 Task: Look for Airbnb options in Sucre, Bolivia from 6th December, 2023 to 15th December, 2023 for 6 adults.6 bedrooms having 6 beds and 6 bathrooms. Property type can be house. Amenities needed are: wifi, TV, free parkinig on premises, gym, breakfast. Look for 4 properties as per requirement.
Action: Mouse moved to (408, 60)
Screenshot: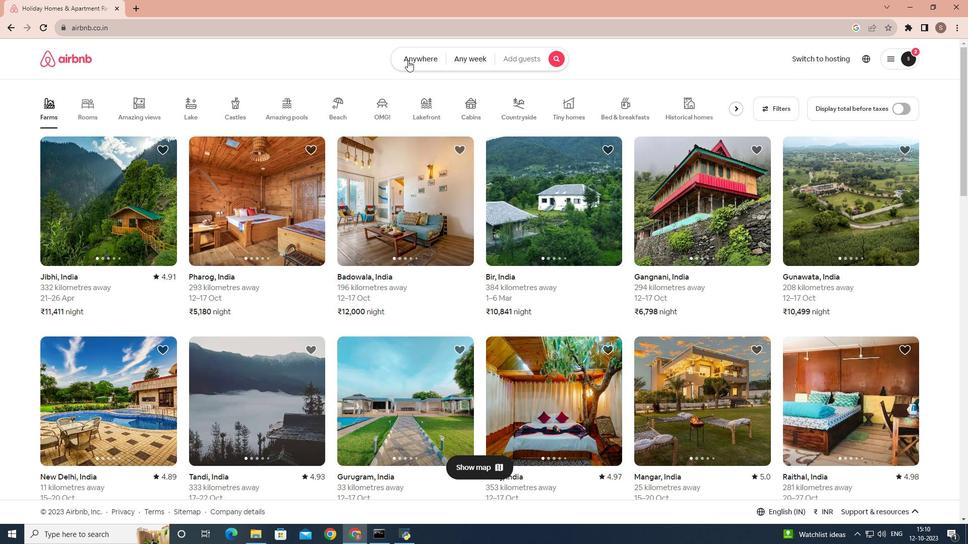 
Action: Mouse pressed left at (408, 60)
Screenshot: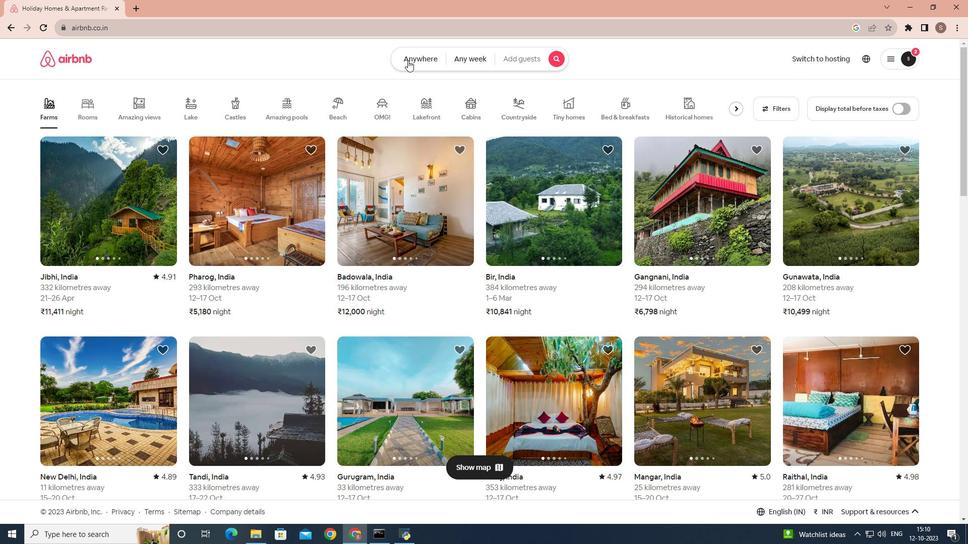 
Action: Mouse moved to (328, 103)
Screenshot: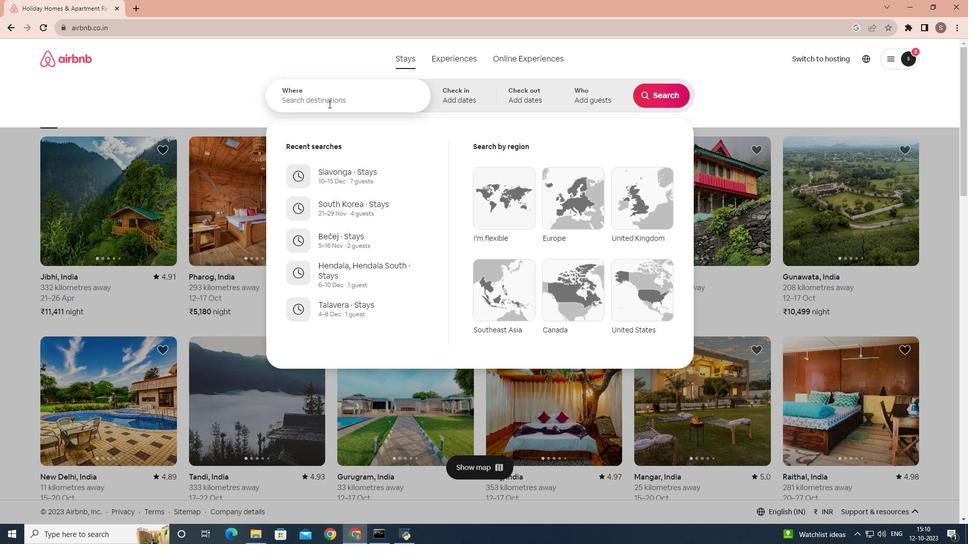 
Action: Mouse pressed left at (328, 103)
Screenshot: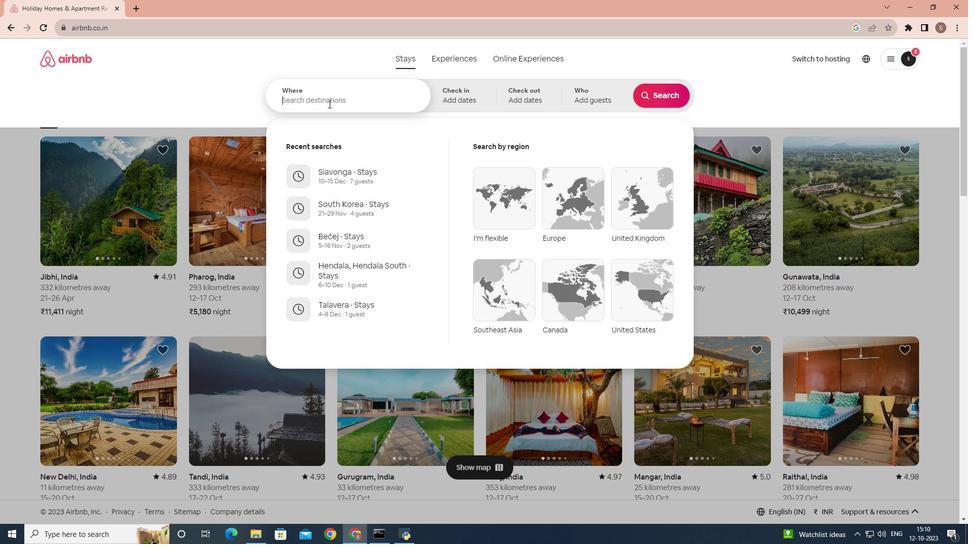 
Action: Key pressed sucre
Screenshot: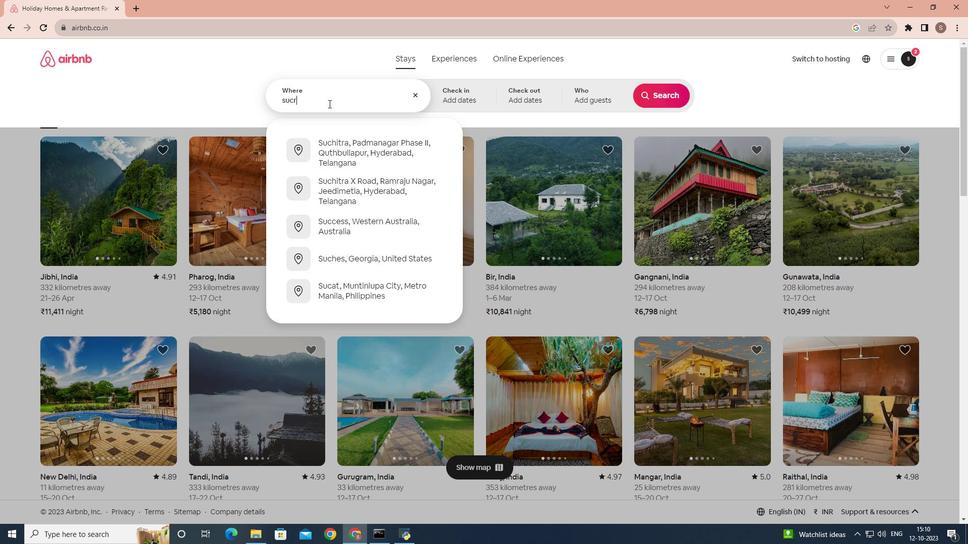 
Action: Mouse moved to (322, 151)
Screenshot: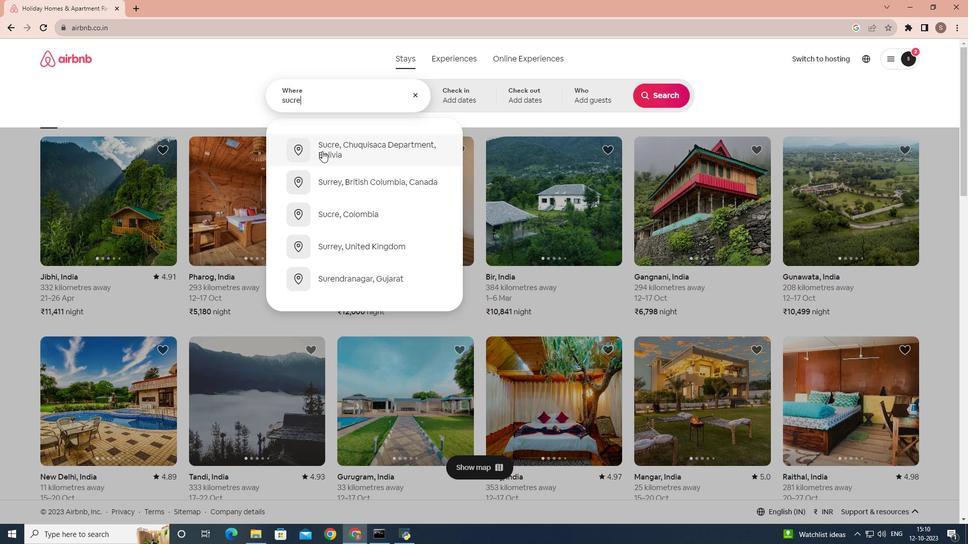 
Action: Mouse pressed left at (322, 151)
Screenshot: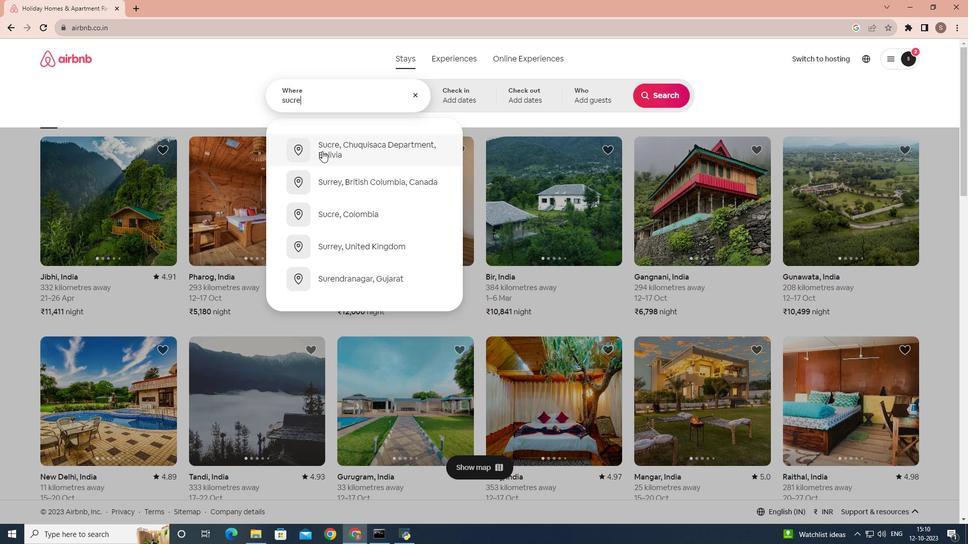 
Action: Mouse moved to (656, 176)
Screenshot: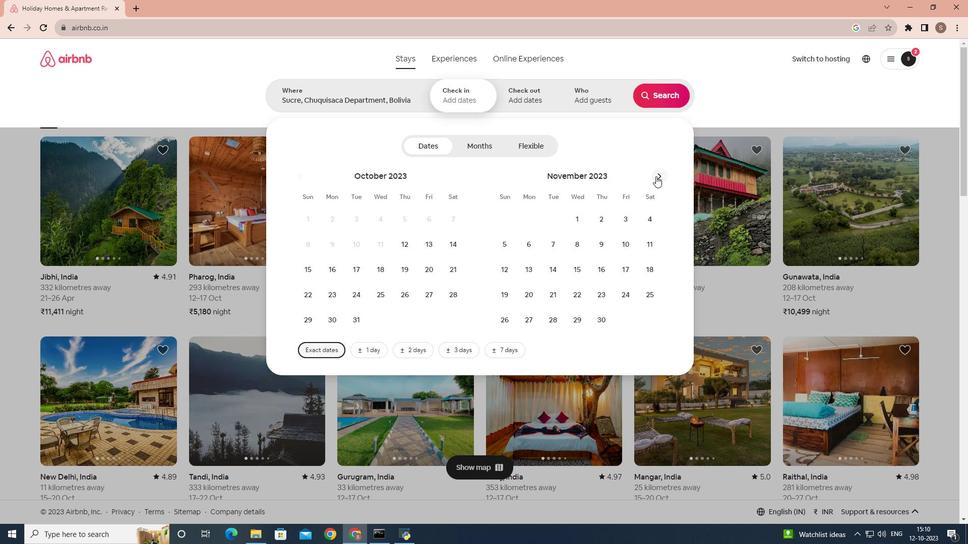 
Action: Mouse pressed left at (656, 176)
Screenshot: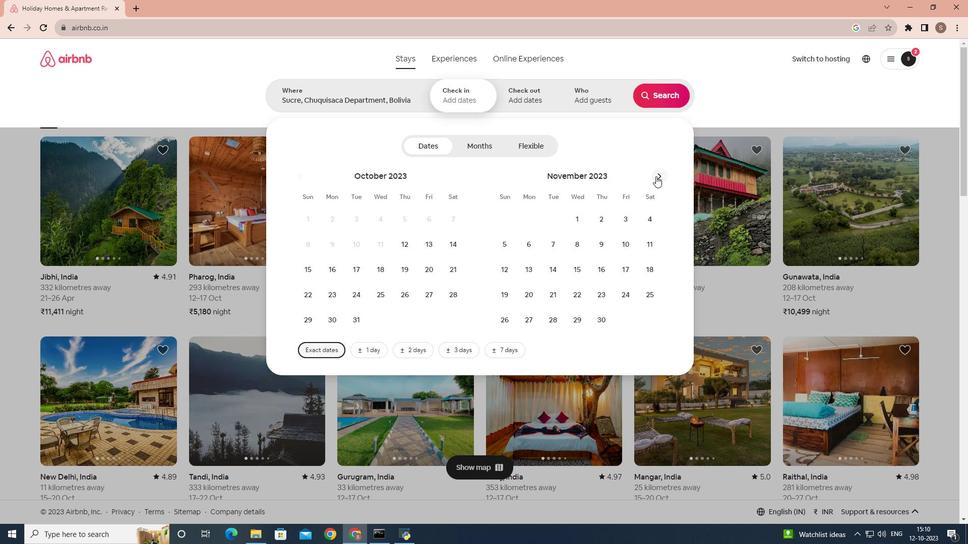 
Action: Mouse moved to (577, 242)
Screenshot: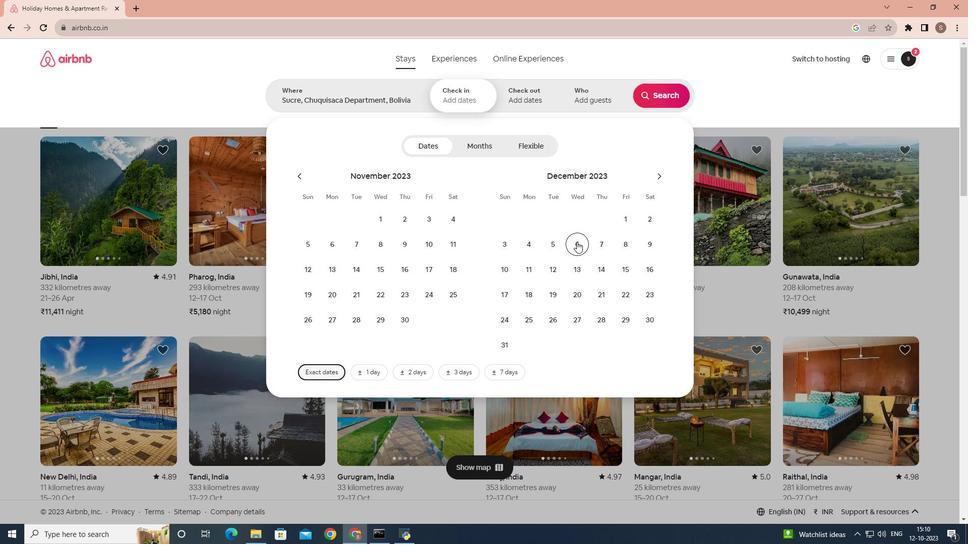
Action: Mouse pressed left at (577, 242)
Screenshot: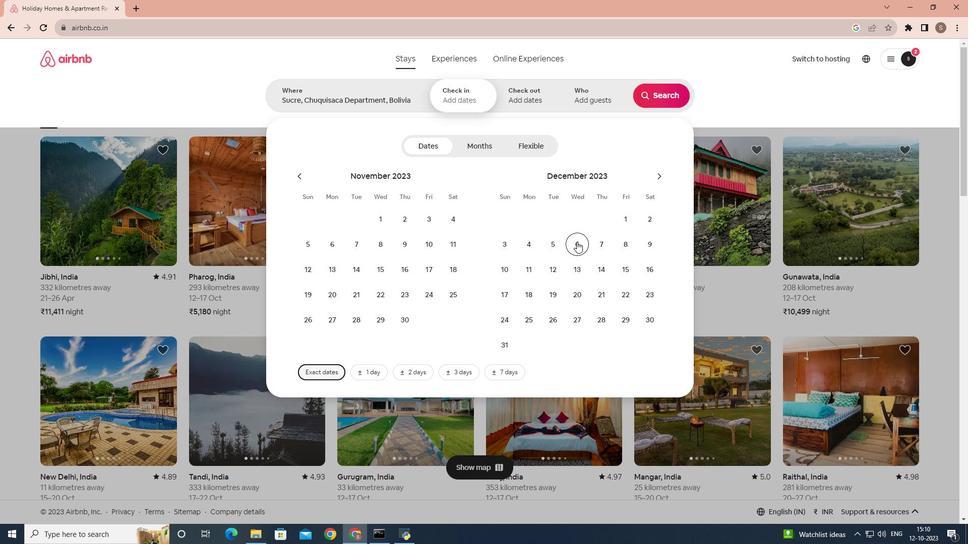 
Action: Mouse moved to (622, 273)
Screenshot: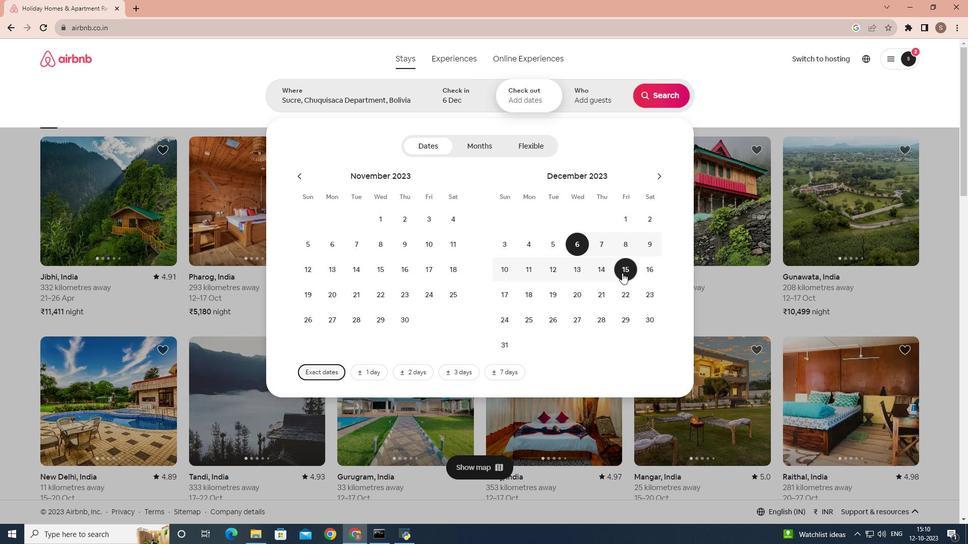 
Action: Mouse pressed left at (622, 273)
Screenshot: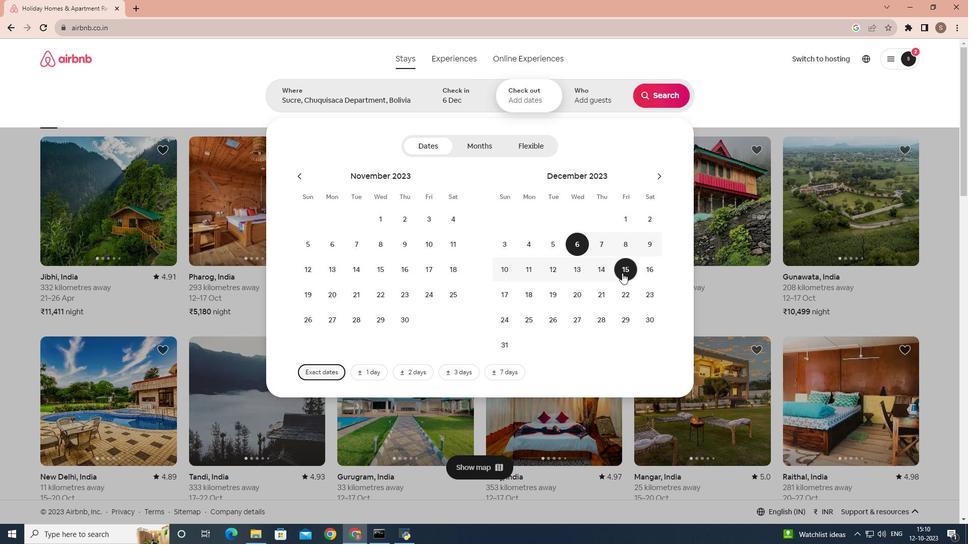
Action: Mouse moved to (598, 99)
Screenshot: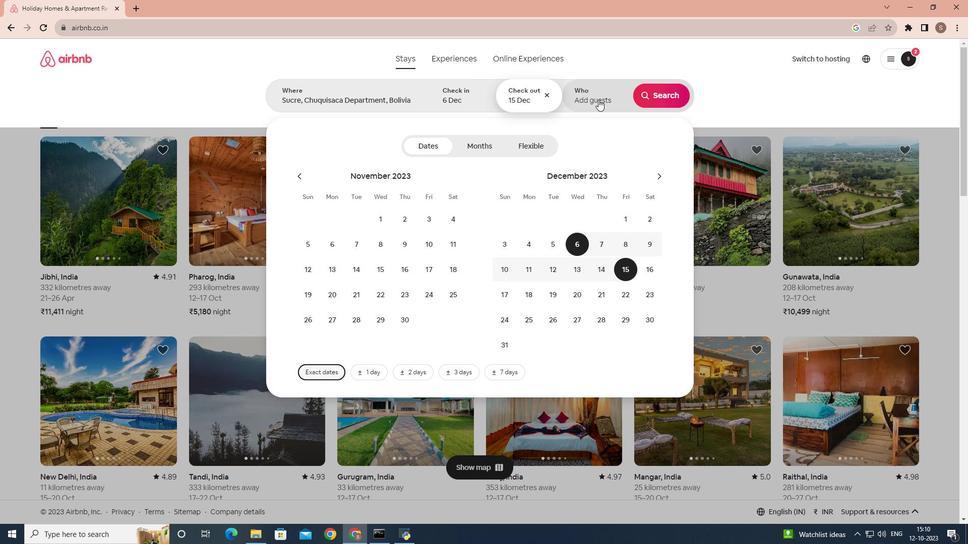
Action: Mouse pressed left at (598, 99)
Screenshot: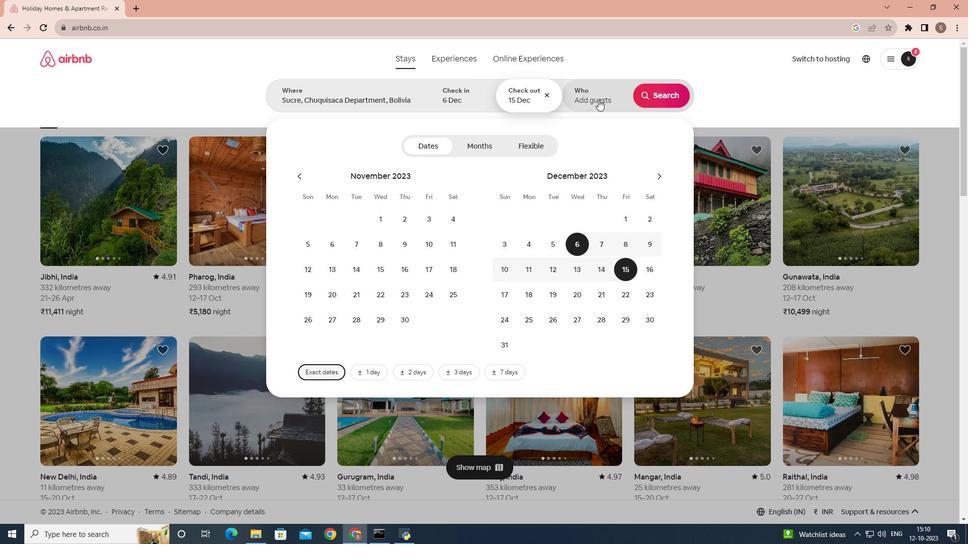 
Action: Mouse moved to (665, 148)
Screenshot: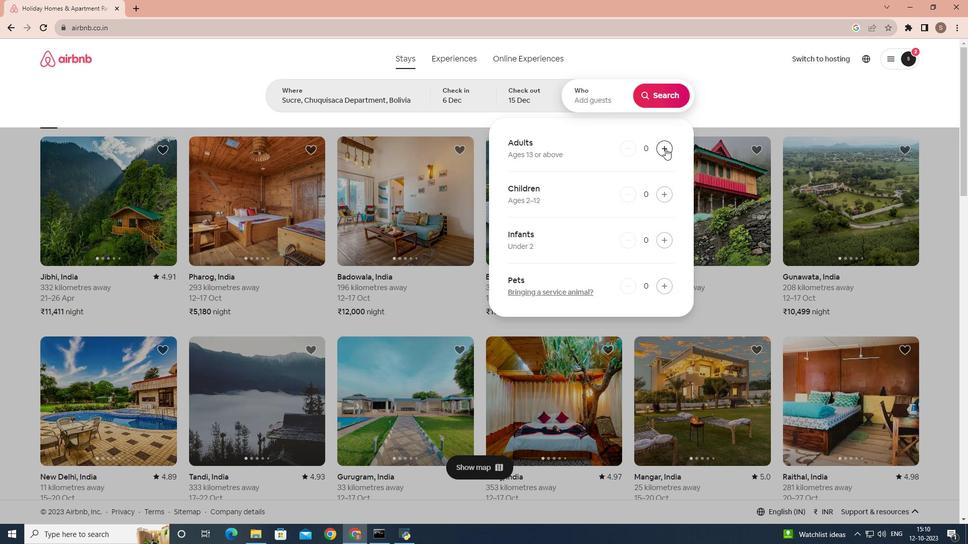 
Action: Mouse pressed left at (665, 148)
Screenshot: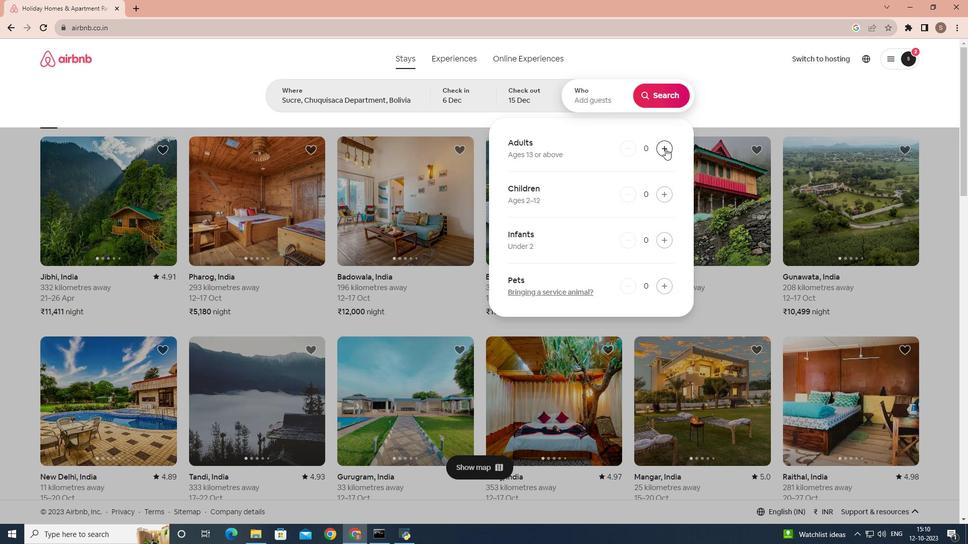 
Action: Mouse pressed left at (665, 148)
Screenshot: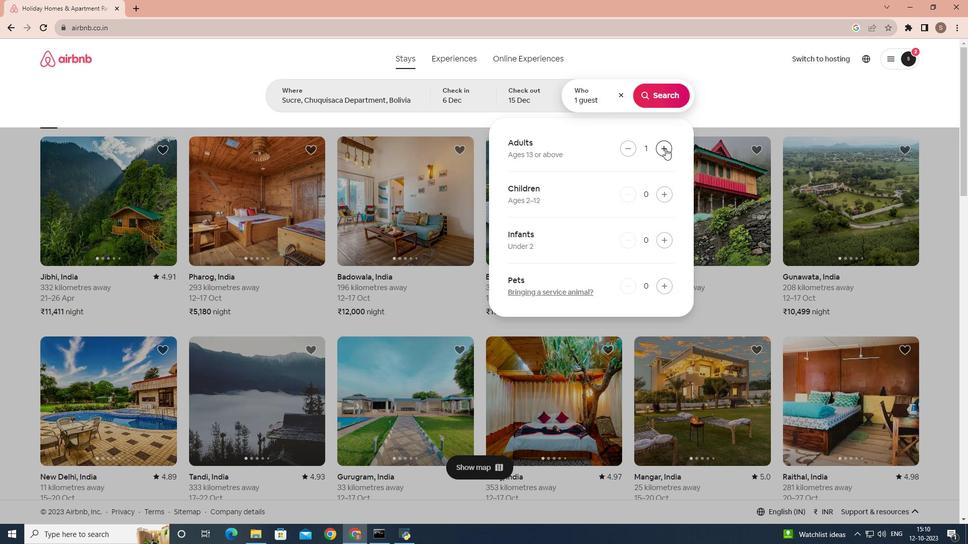 
Action: Mouse pressed left at (665, 148)
Screenshot: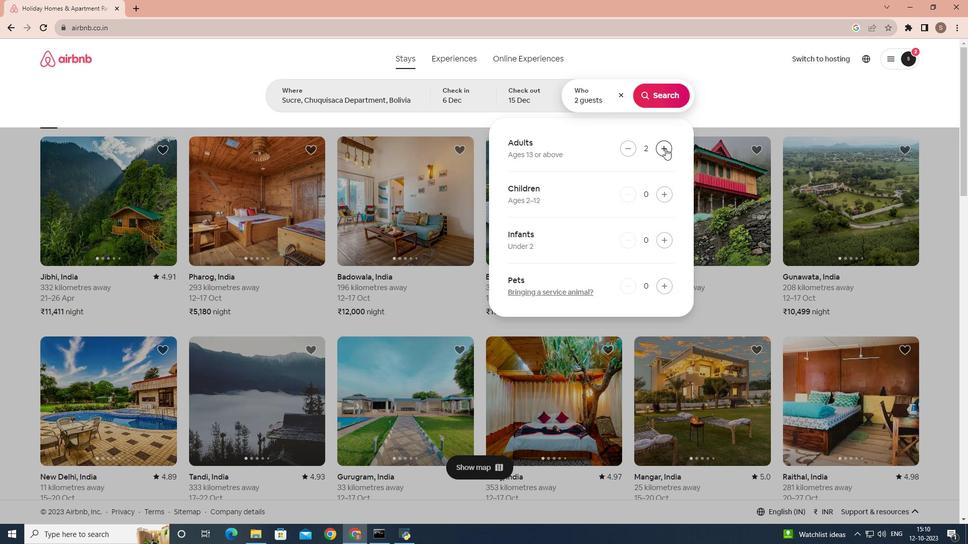 
Action: Mouse pressed left at (665, 148)
Screenshot: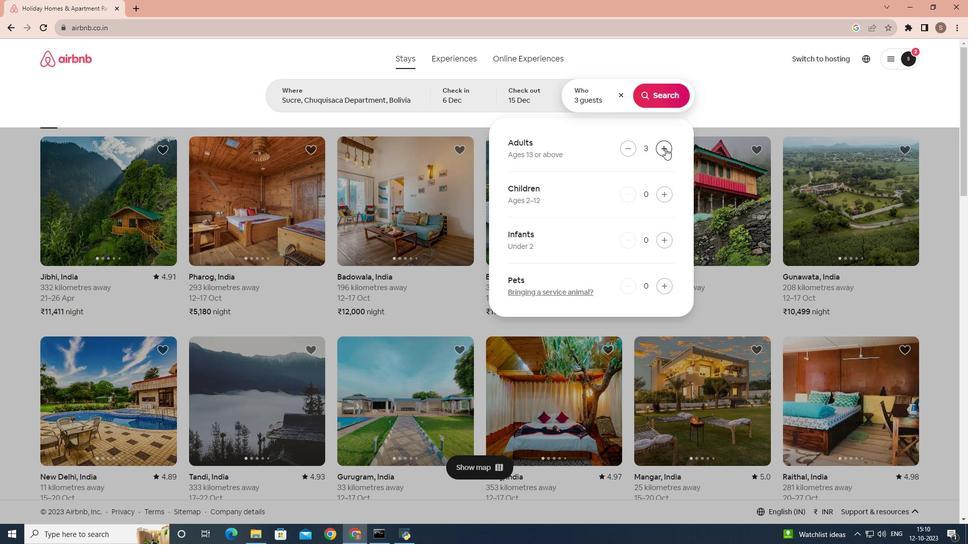 
Action: Mouse pressed left at (665, 148)
Screenshot: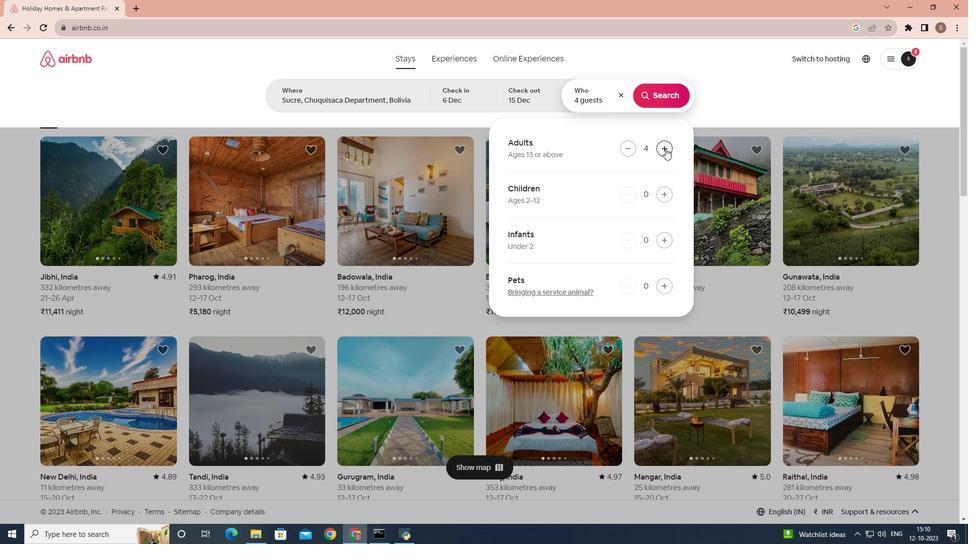 
Action: Mouse pressed left at (665, 148)
Screenshot: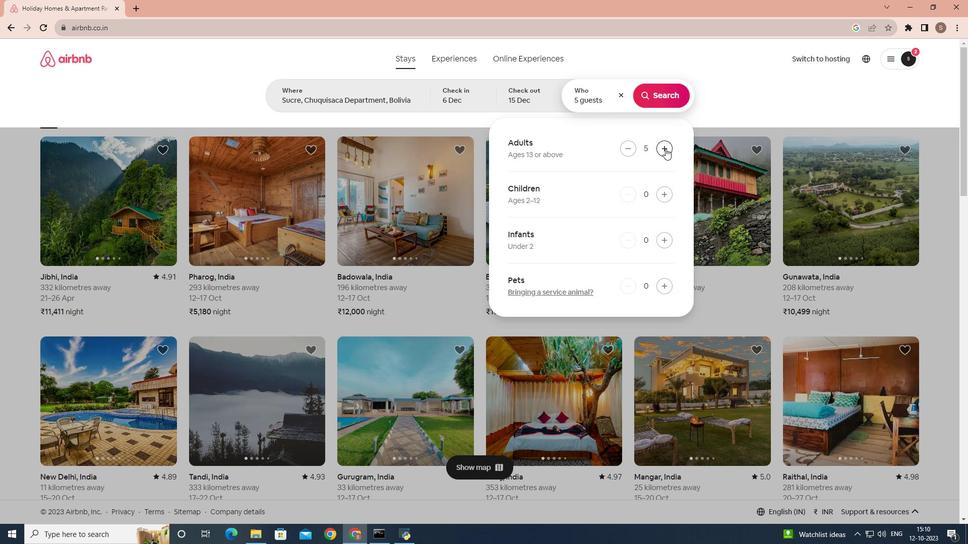 
Action: Mouse moved to (658, 104)
Screenshot: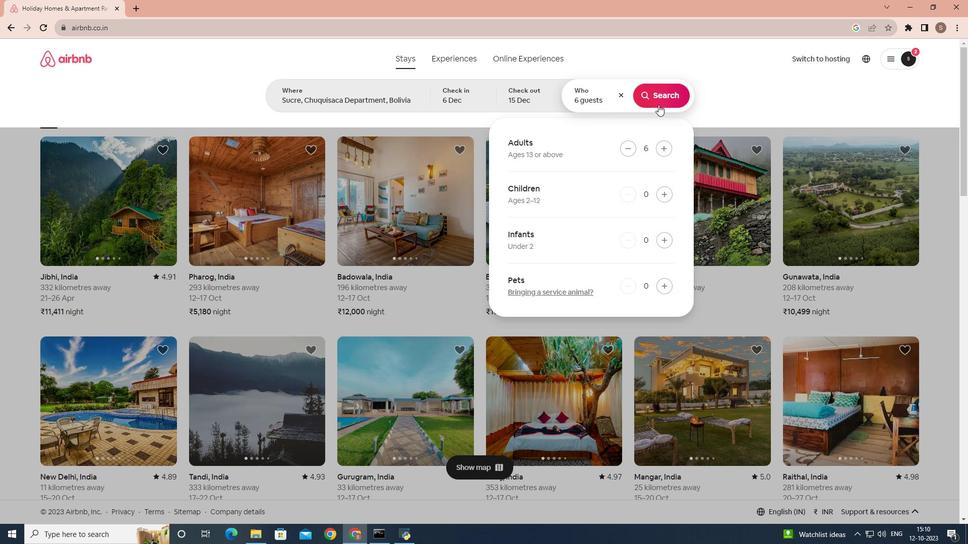 
Action: Mouse pressed left at (658, 104)
Screenshot: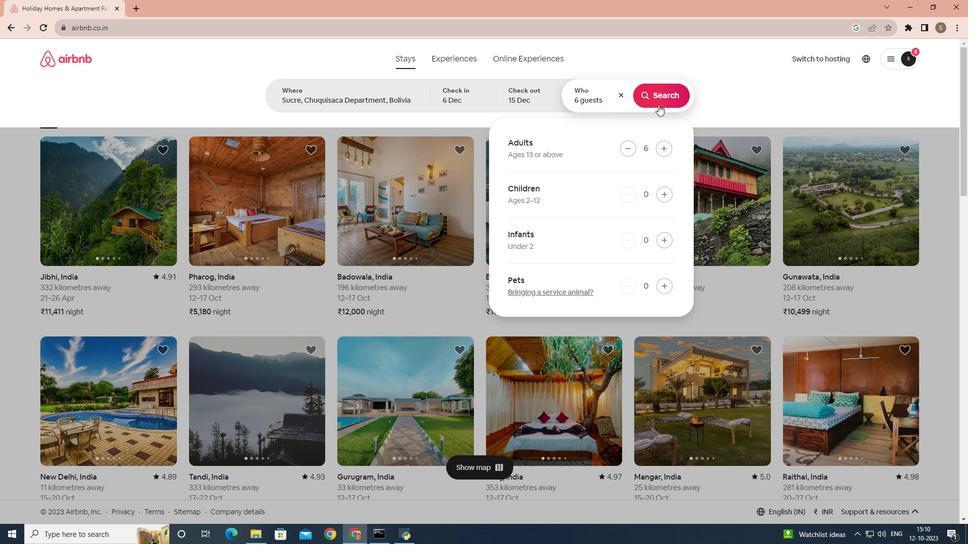 
Action: Mouse moved to (795, 102)
Screenshot: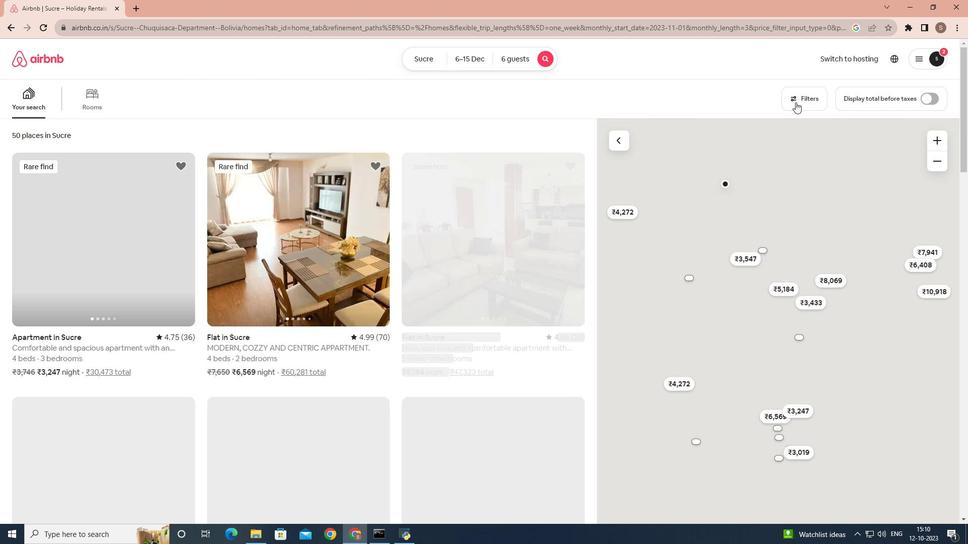 
Action: Mouse pressed left at (795, 102)
Screenshot: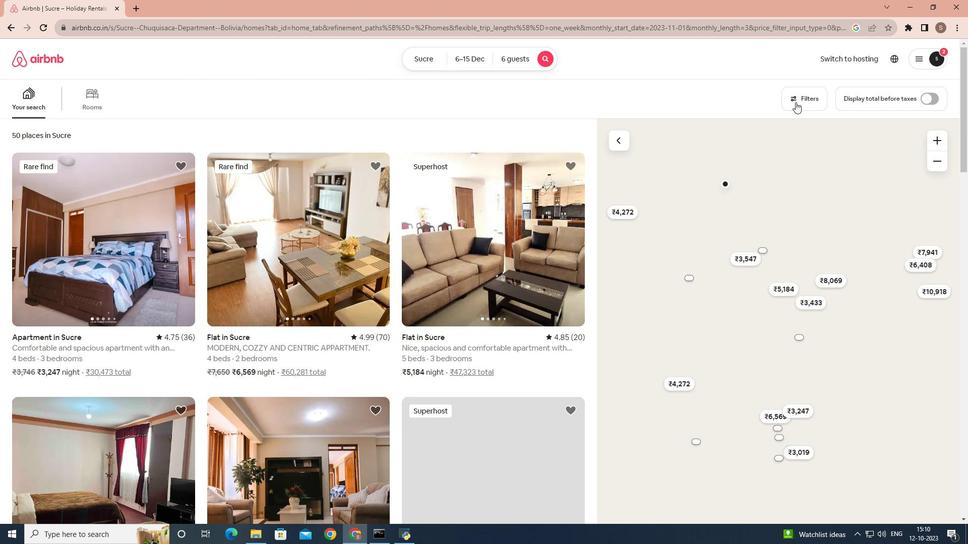 
Action: Mouse moved to (459, 240)
Screenshot: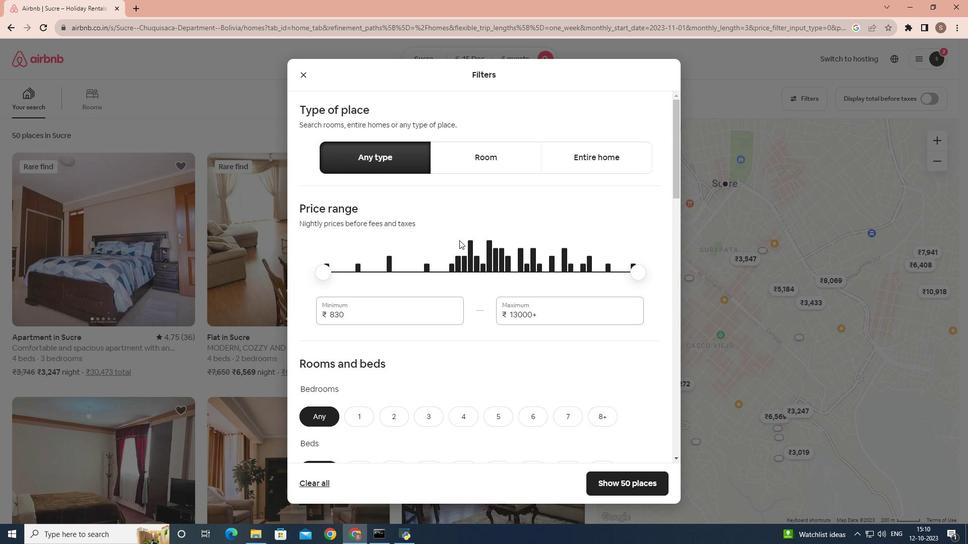
Action: Mouse scrolled (459, 240) with delta (0, 0)
Screenshot: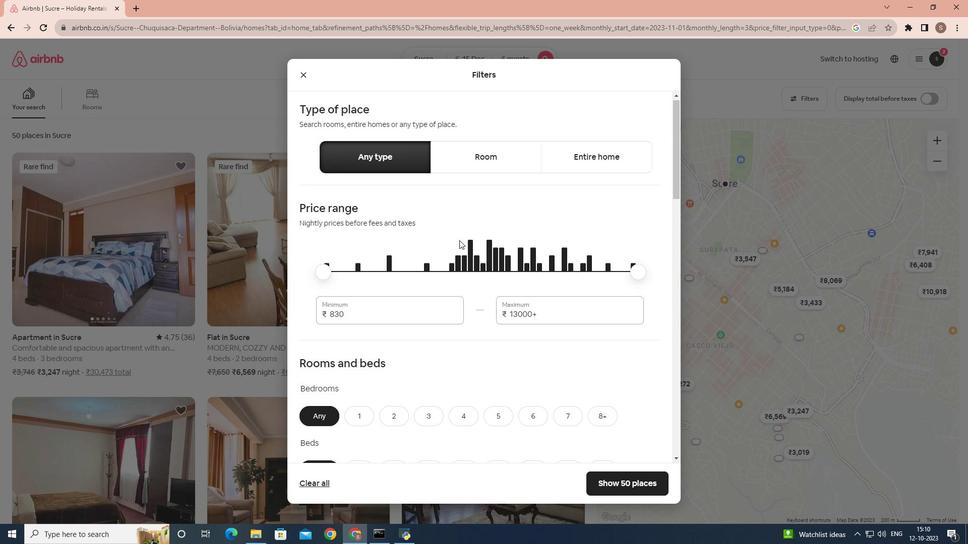 
Action: Mouse scrolled (459, 240) with delta (0, 0)
Screenshot: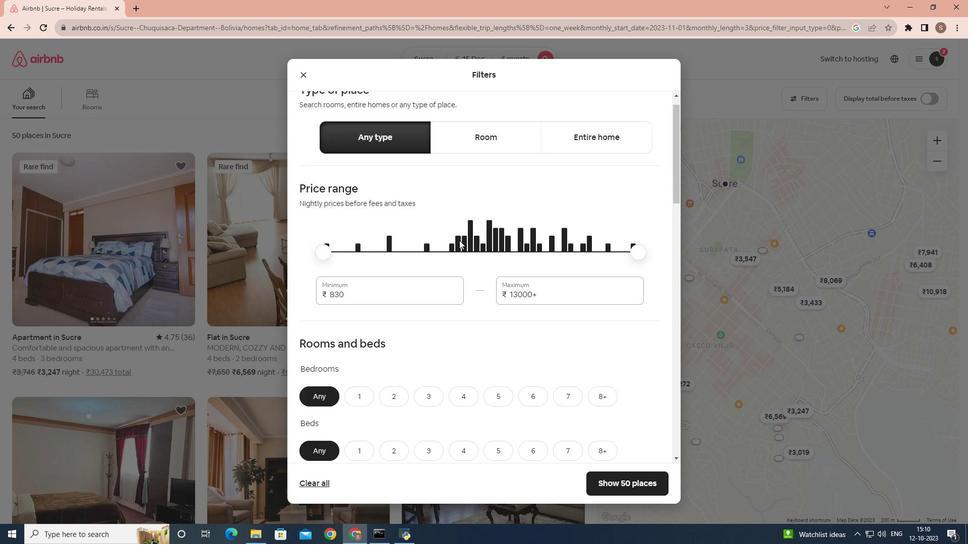 
Action: Mouse scrolled (459, 240) with delta (0, 0)
Screenshot: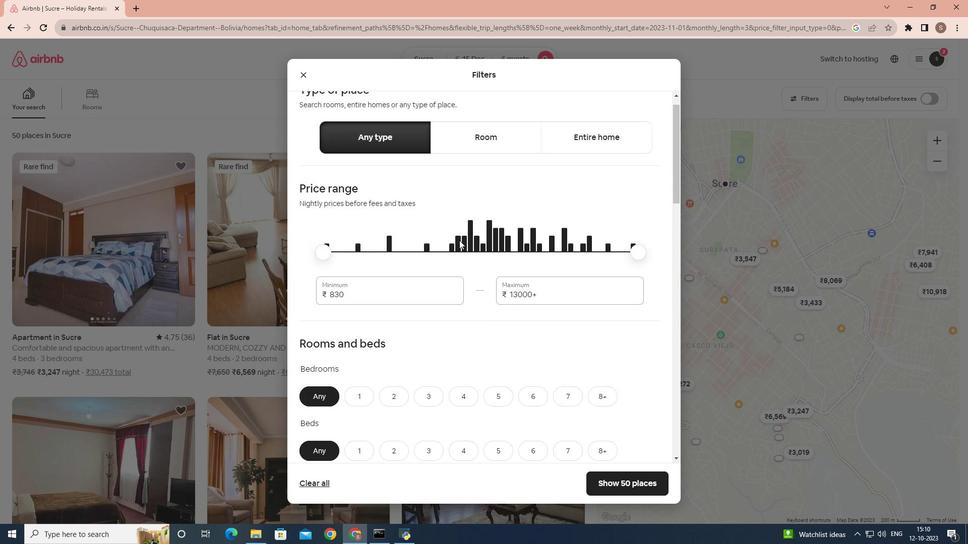 
Action: Mouse scrolled (459, 240) with delta (0, 0)
Screenshot: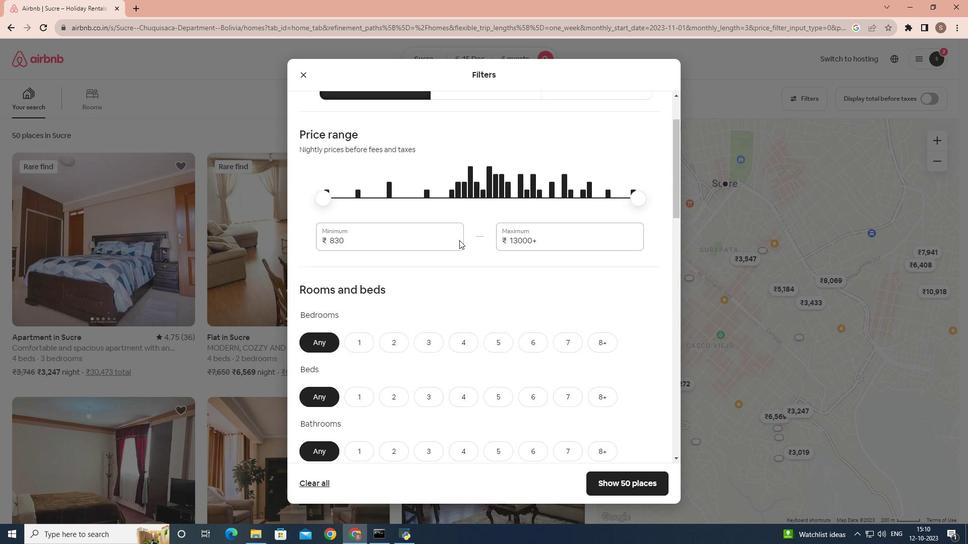
Action: Mouse moved to (529, 217)
Screenshot: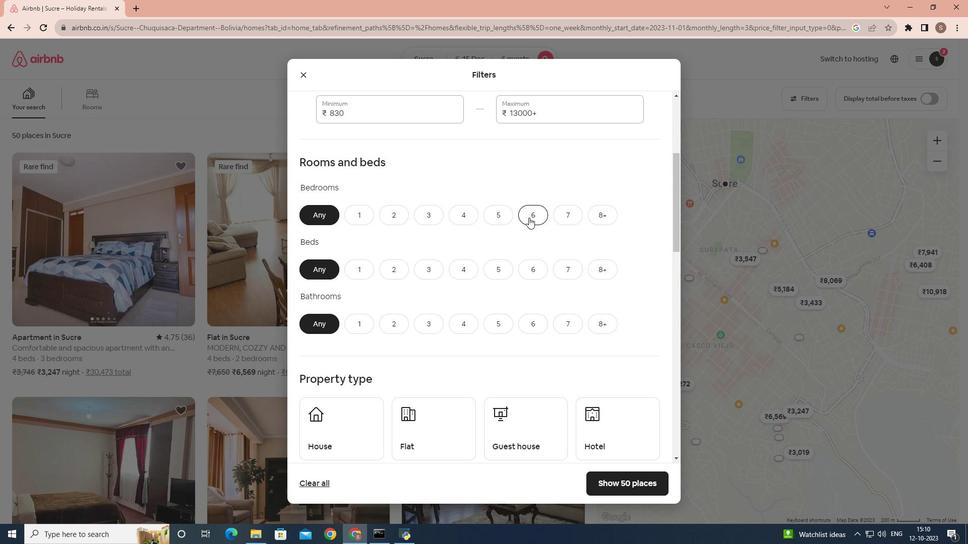 
Action: Mouse pressed left at (529, 217)
Screenshot: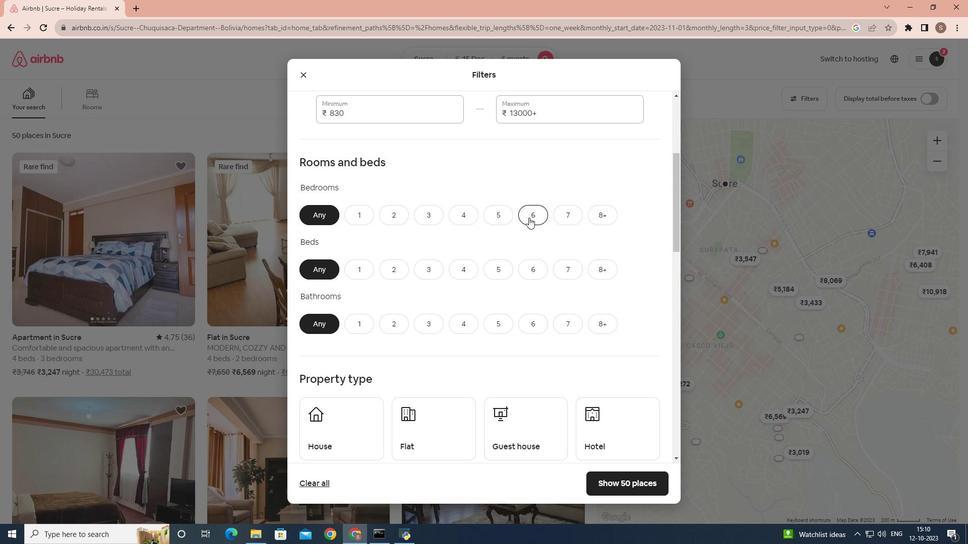 
Action: Mouse moved to (526, 268)
Screenshot: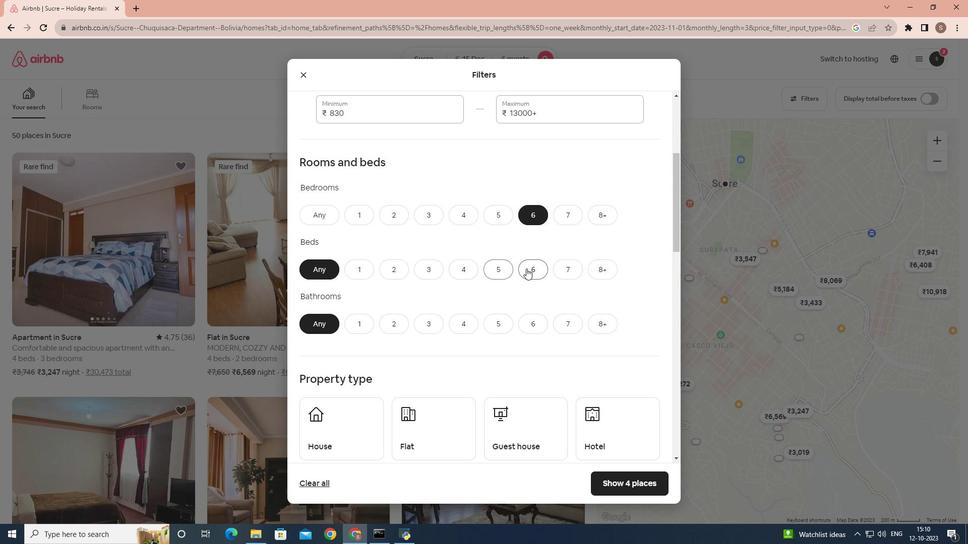 
Action: Mouse pressed left at (526, 268)
Screenshot: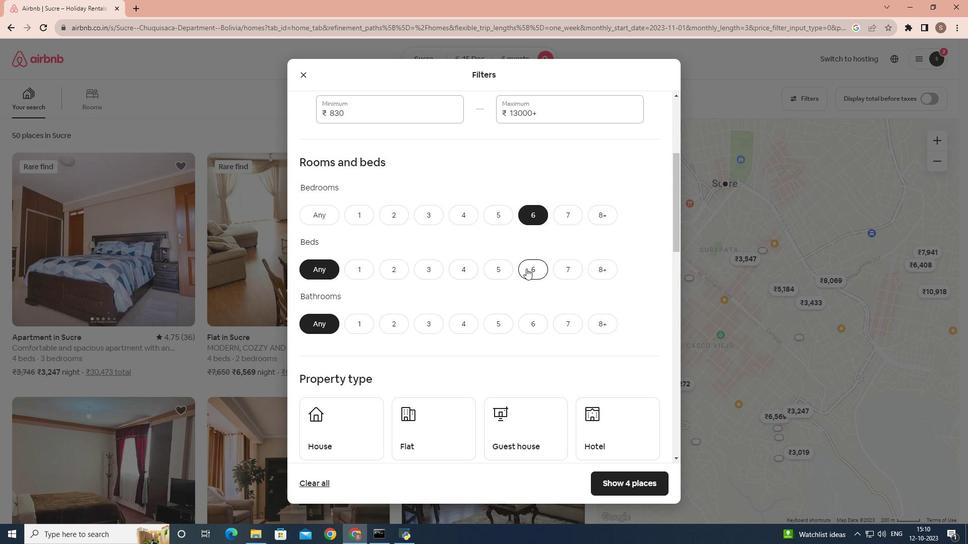 
Action: Mouse moved to (522, 321)
Screenshot: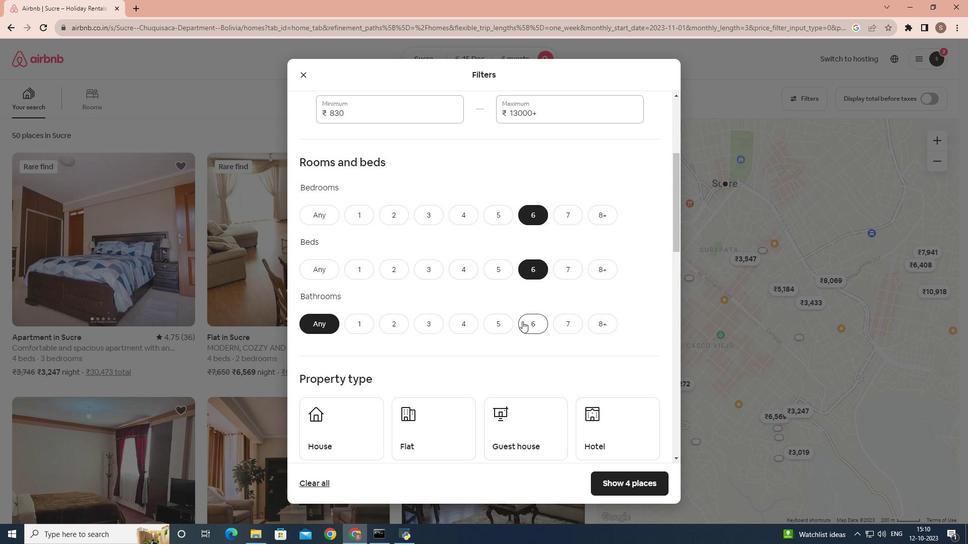 
Action: Mouse pressed left at (522, 321)
Screenshot: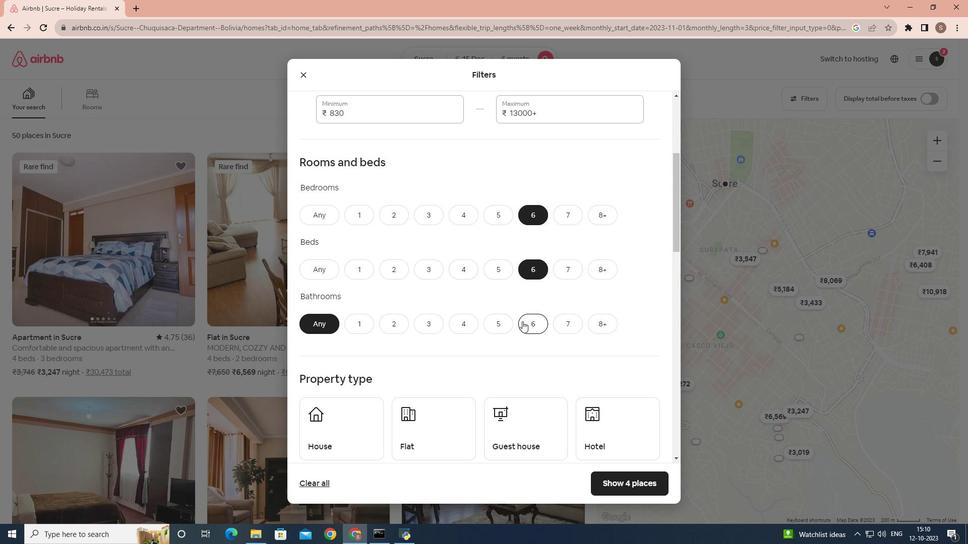 
Action: Mouse moved to (389, 302)
Screenshot: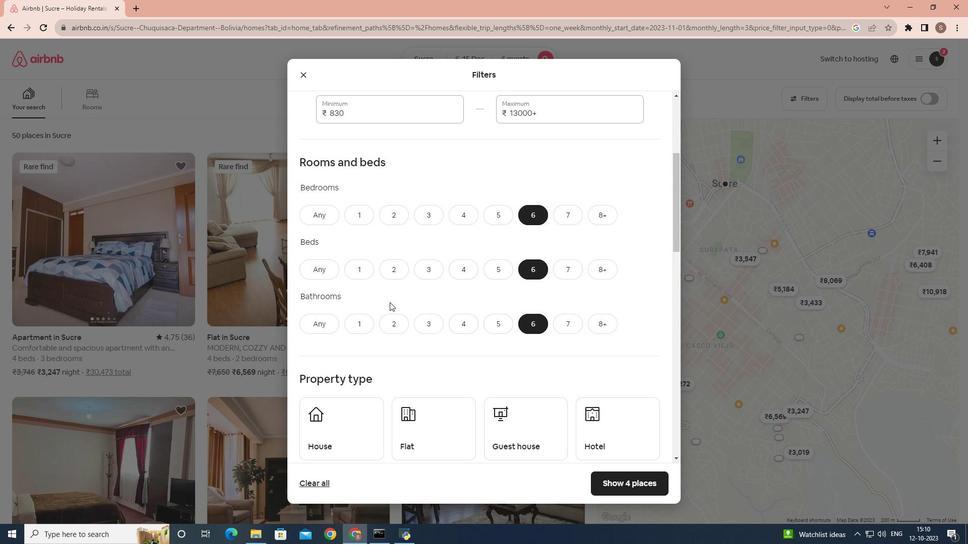 
Action: Mouse scrolled (389, 302) with delta (0, 0)
Screenshot: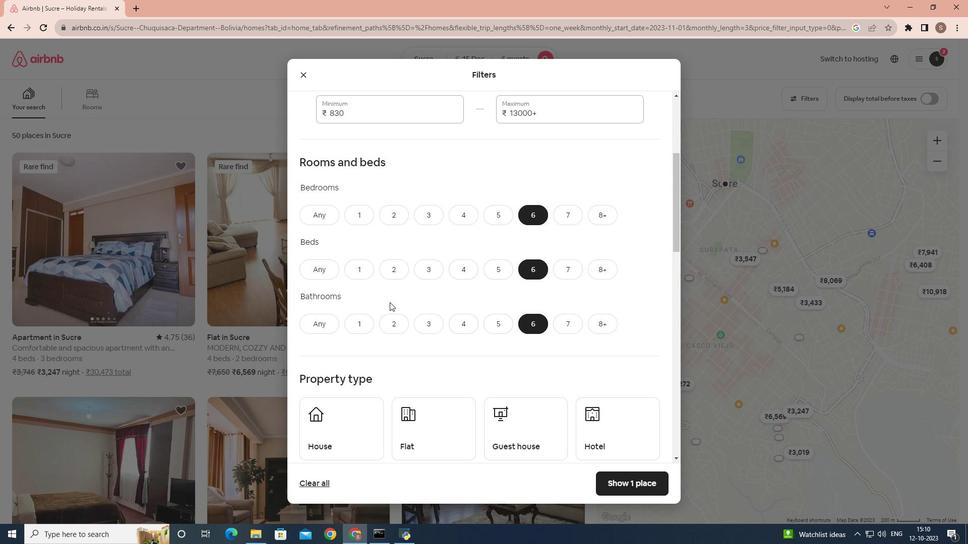 
Action: Mouse scrolled (389, 302) with delta (0, 0)
Screenshot: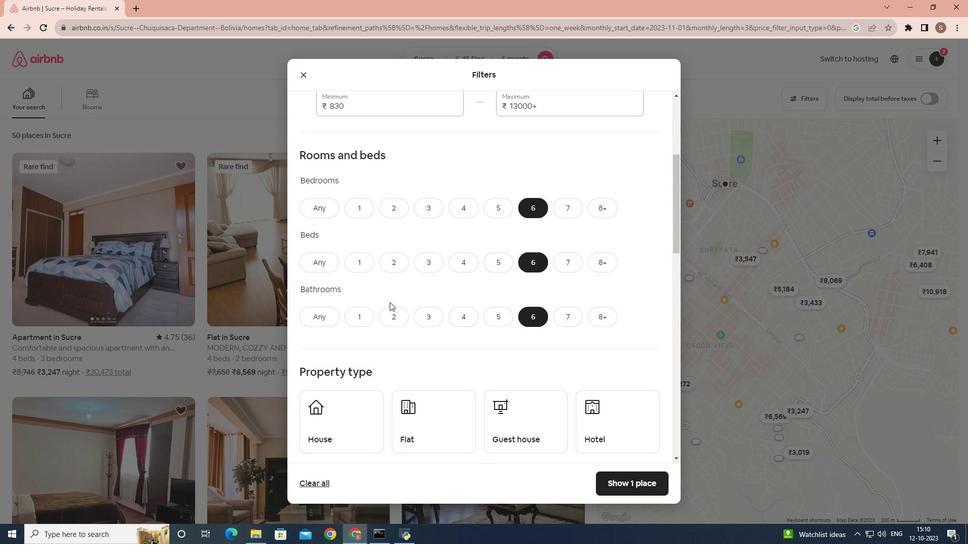 
Action: Mouse scrolled (389, 302) with delta (0, 0)
Screenshot: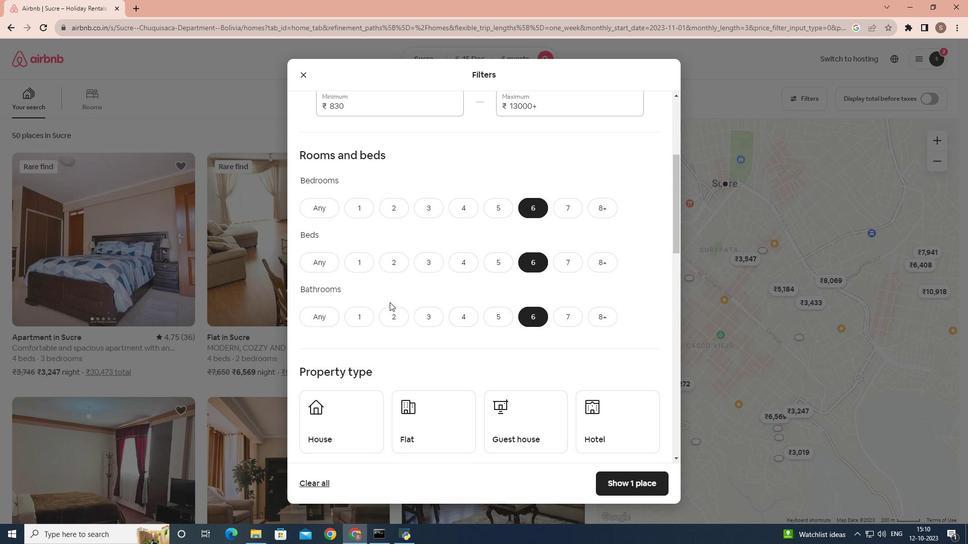 
Action: Mouse scrolled (389, 302) with delta (0, 0)
Screenshot: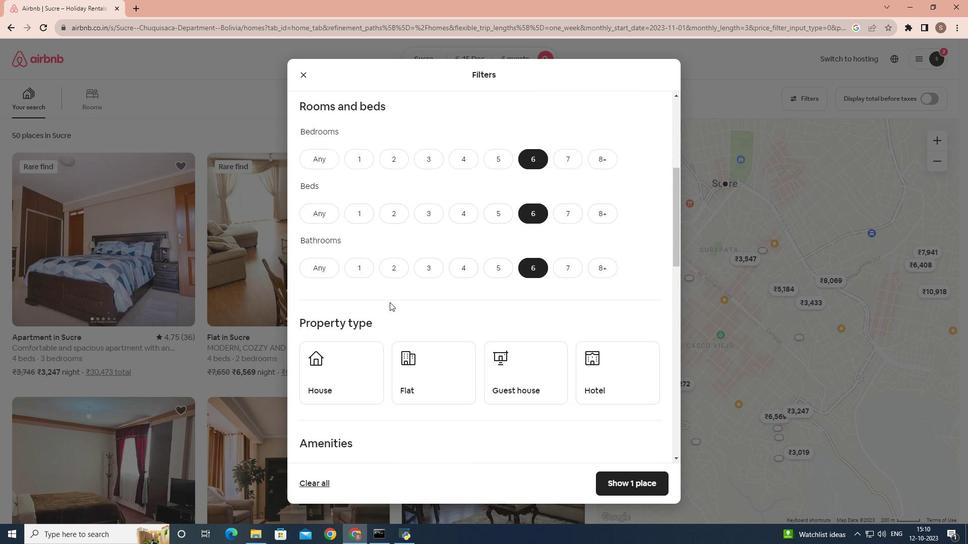
Action: Mouse moved to (355, 250)
Screenshot: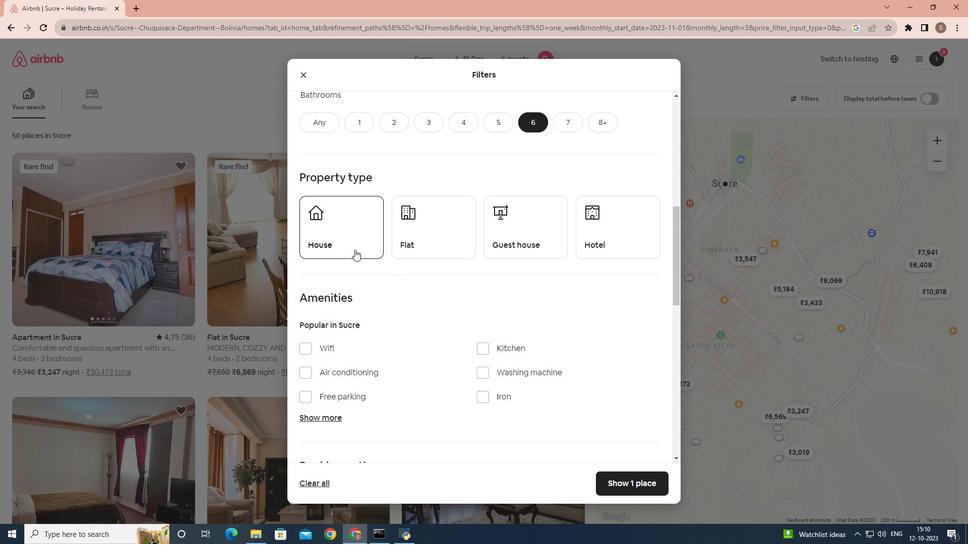 
Action: Mouse pressed left at (355, 250)
Screenshot: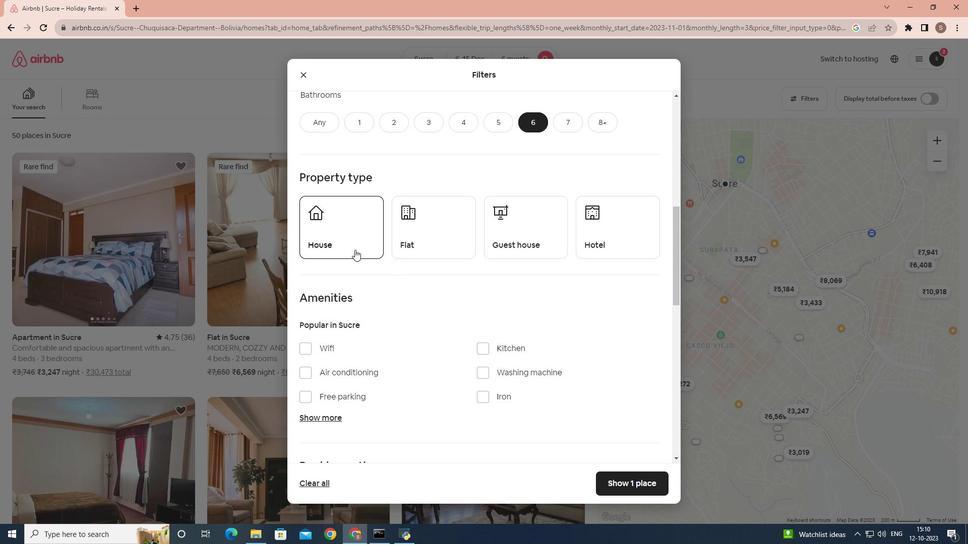 
Action: Mouse moved to (313, 422)
Screenshot: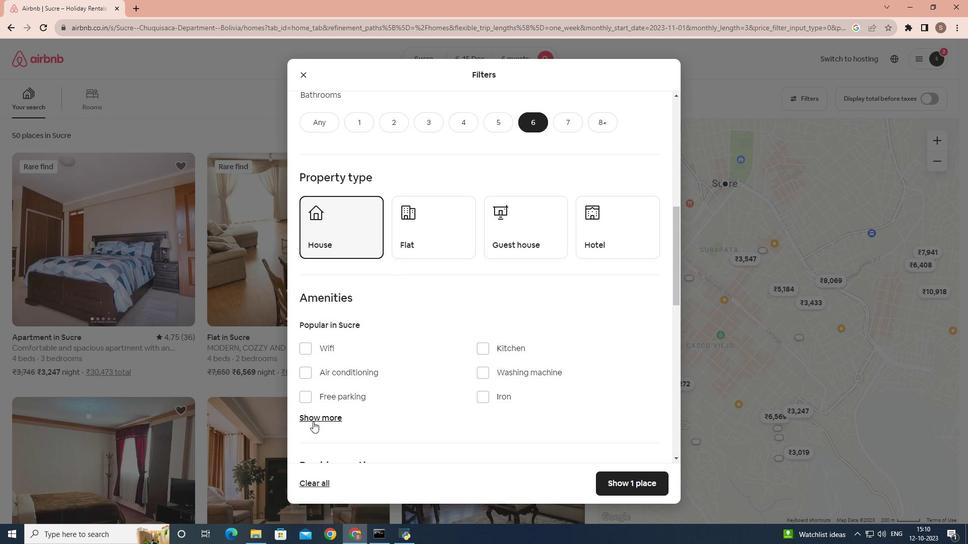
Action: Mouse pressed left at (313, 422)
Screenshot: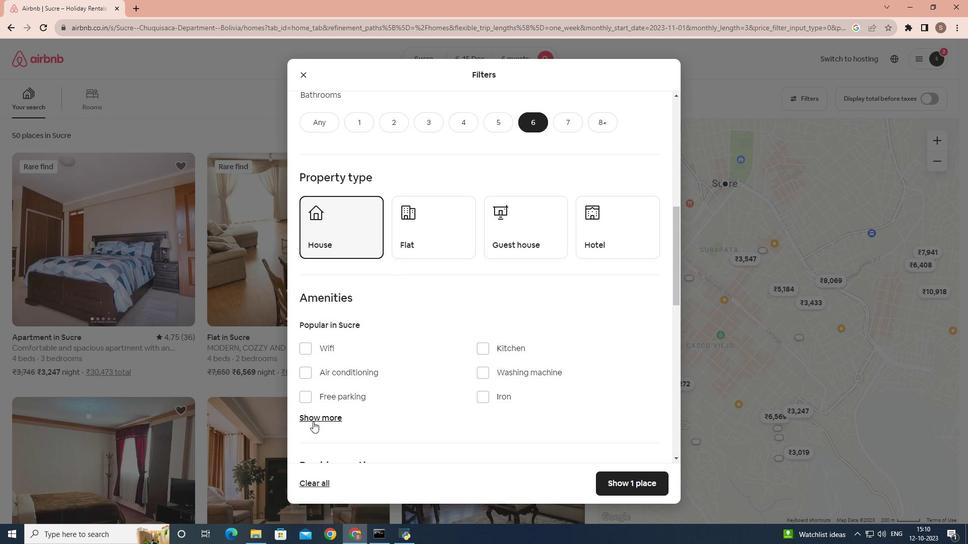 
Action: Mouse moved to (332, 401)
Screenshot: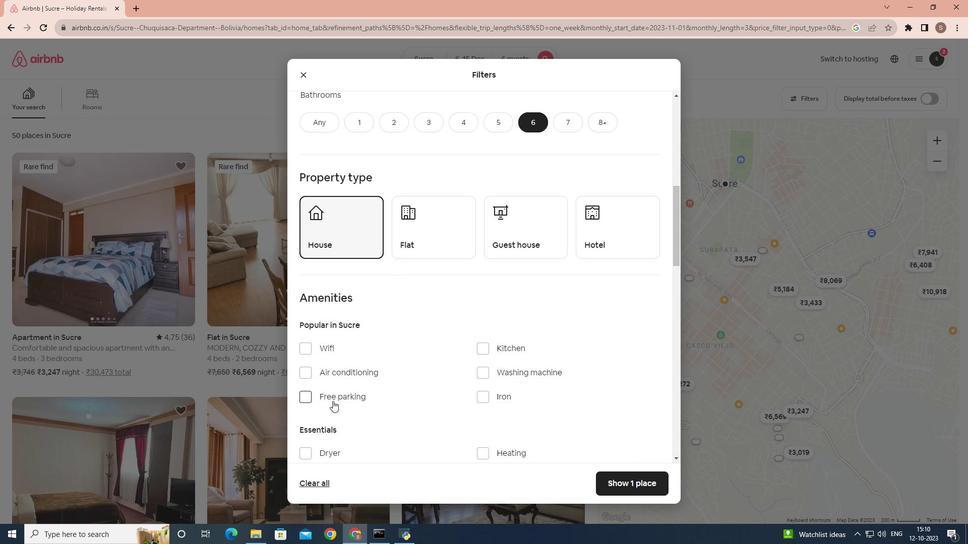 
Action: Mouse scrolled (332, 400) with delta (0, 0)
Screenshot: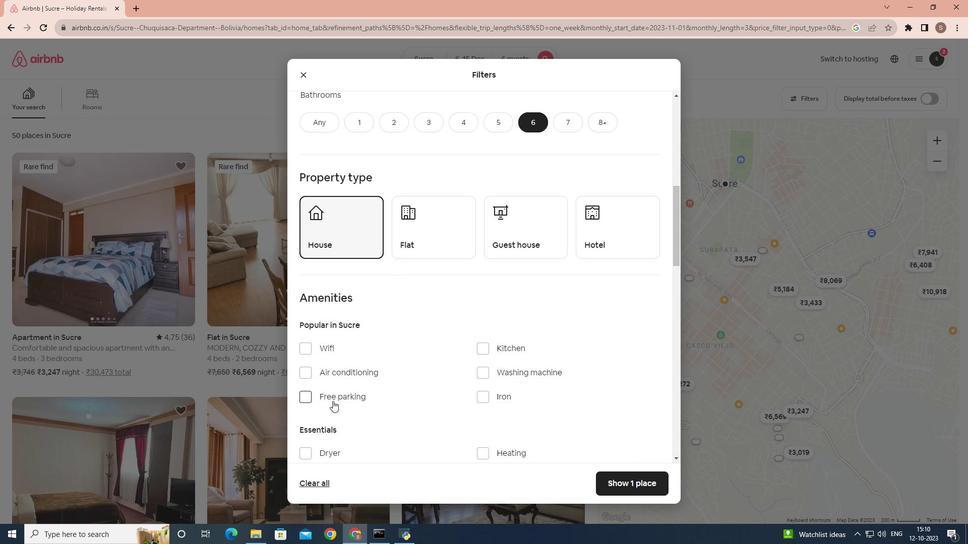 
Action: Mouse scrolled (332, 400) with delta (0, 0)
Screenshot: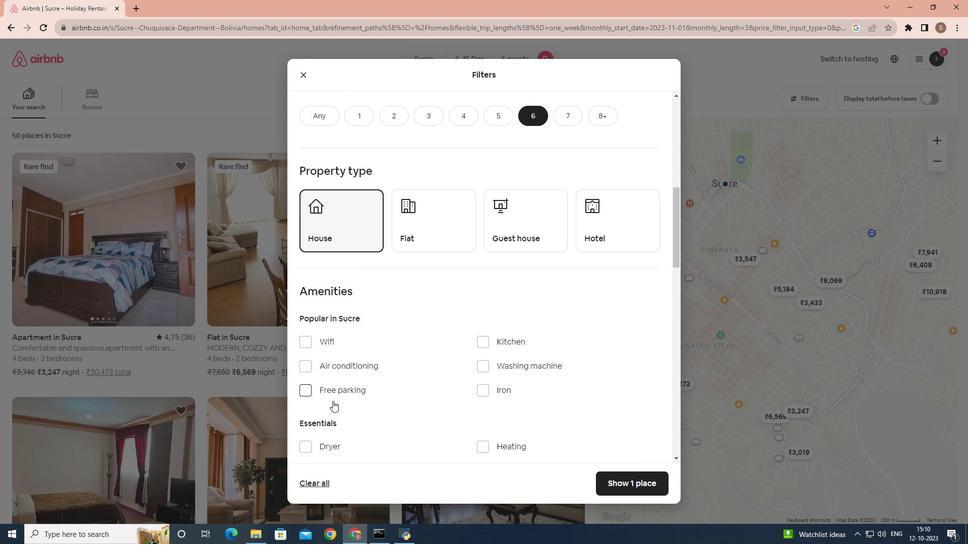 
Action: Mouse scrolled (332, 400) with delta (0, 0)
Screenshot: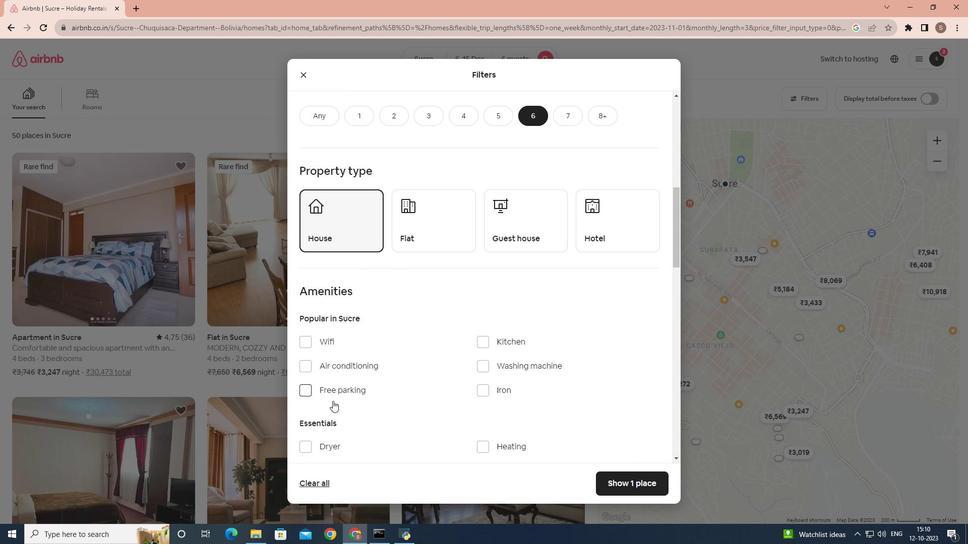 
Action: Mouse moved to (325, 201)
Screenshot: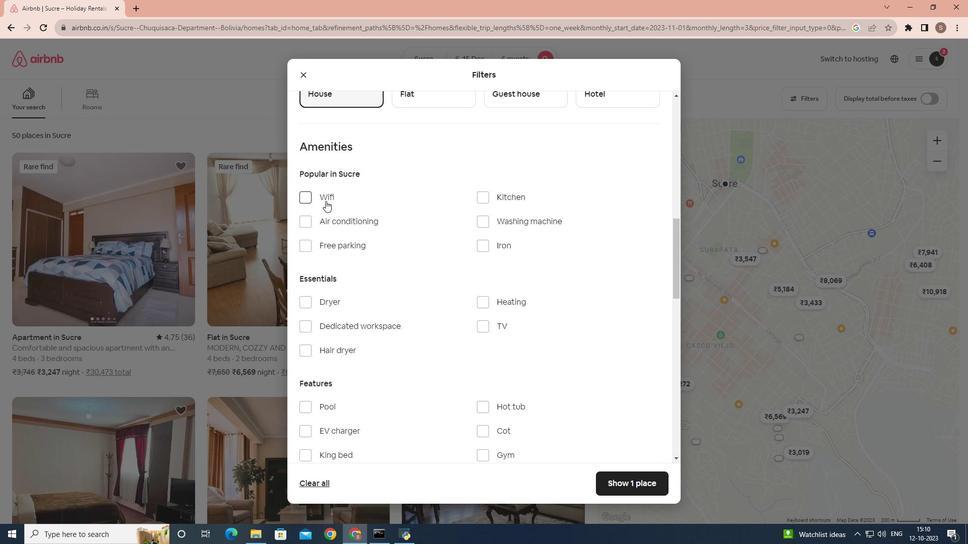 
Action: Mouse pressed left at (325, 201)
Screenshot: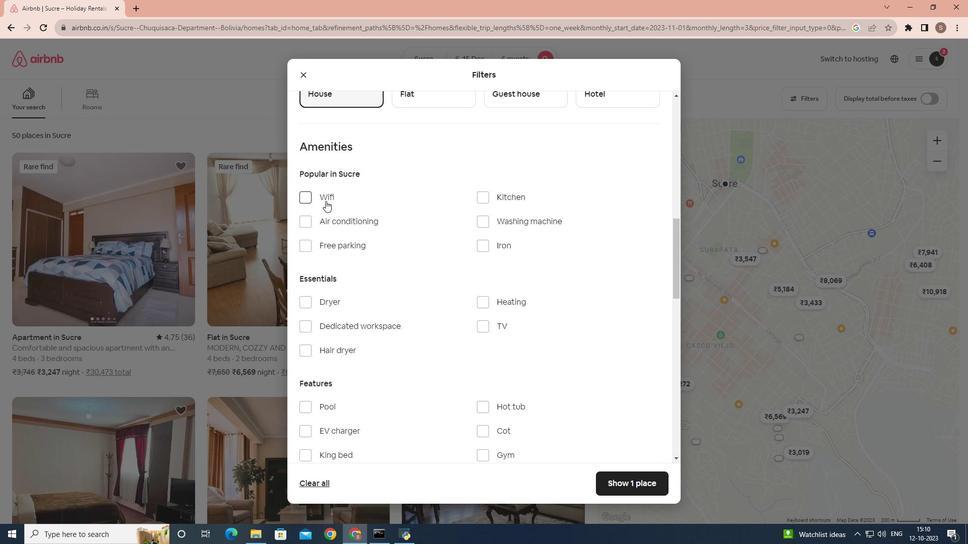 
Action: Mouse moved to (489, 325)
Screenshot: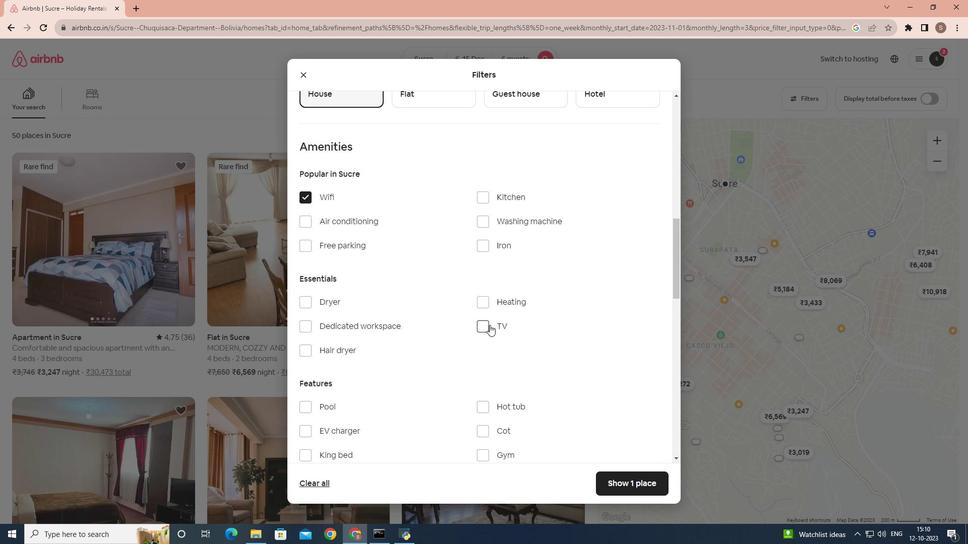 
Action: Mouse pressed left at (489, 325)
Screenshot: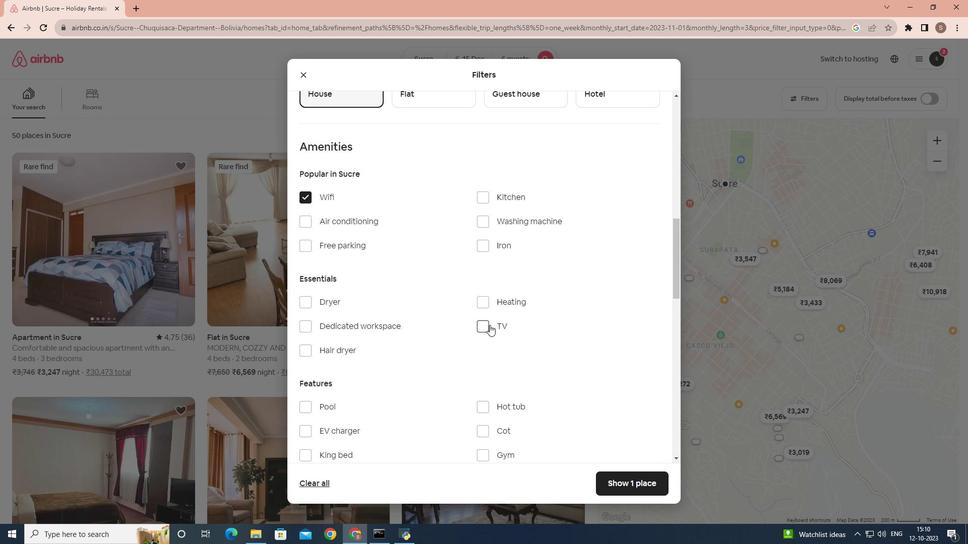 
Action: Mouse moved to (408, 314)
Screenshot: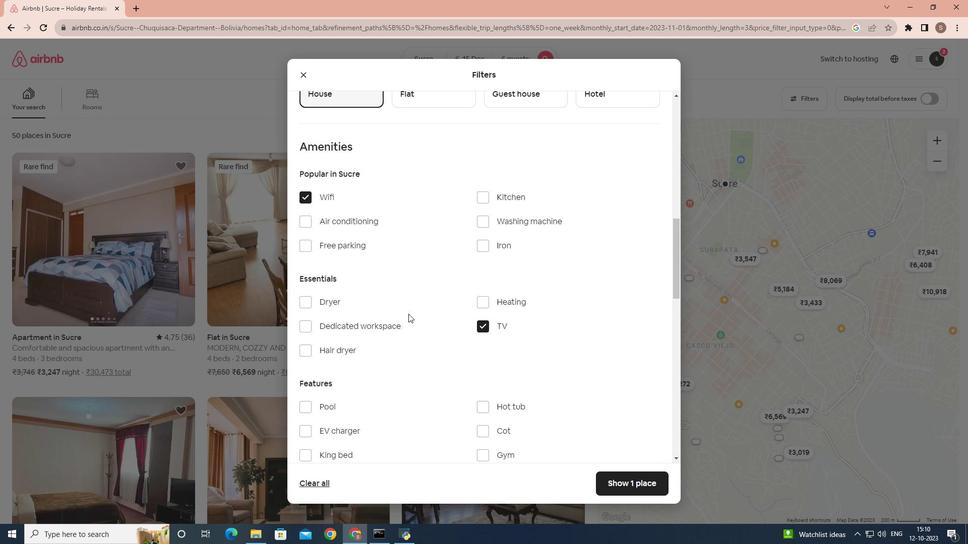 
Action: Mouse scrolled (408, 313) with delta (0, 0)
Screenshot: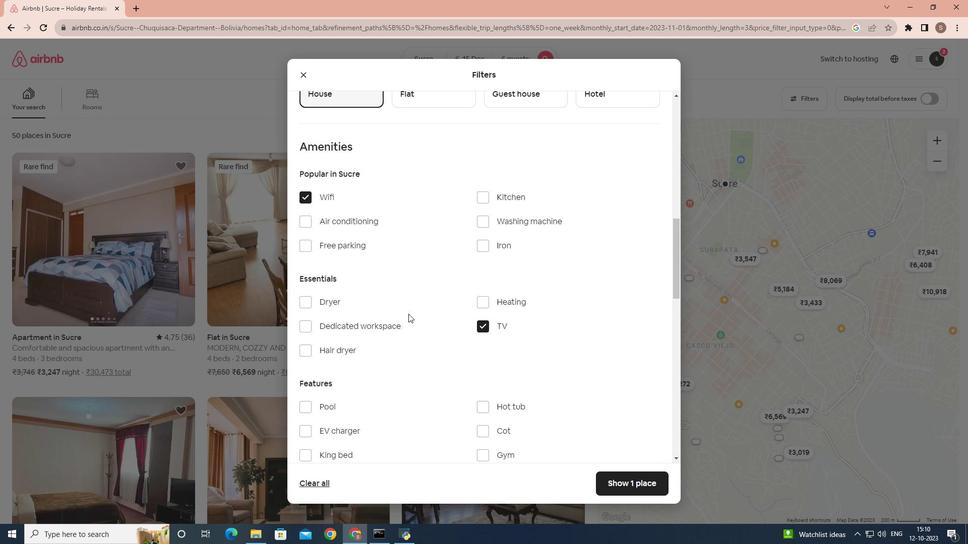 
Action: Mouse scrolled (408, 313) with delta (0, 0)
Screenshot: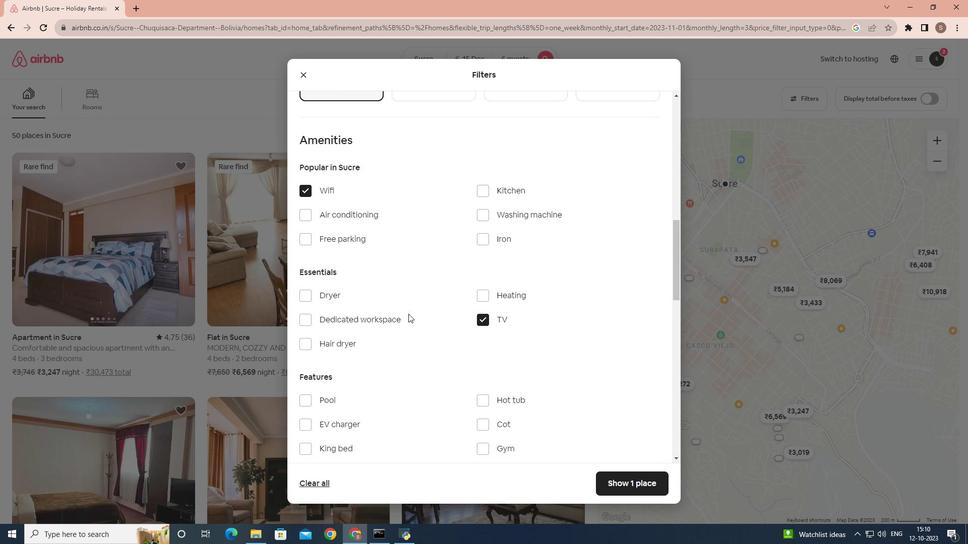 
Action: Mouse scrolled (408, 313) with delta (0, 0)
Screenshot: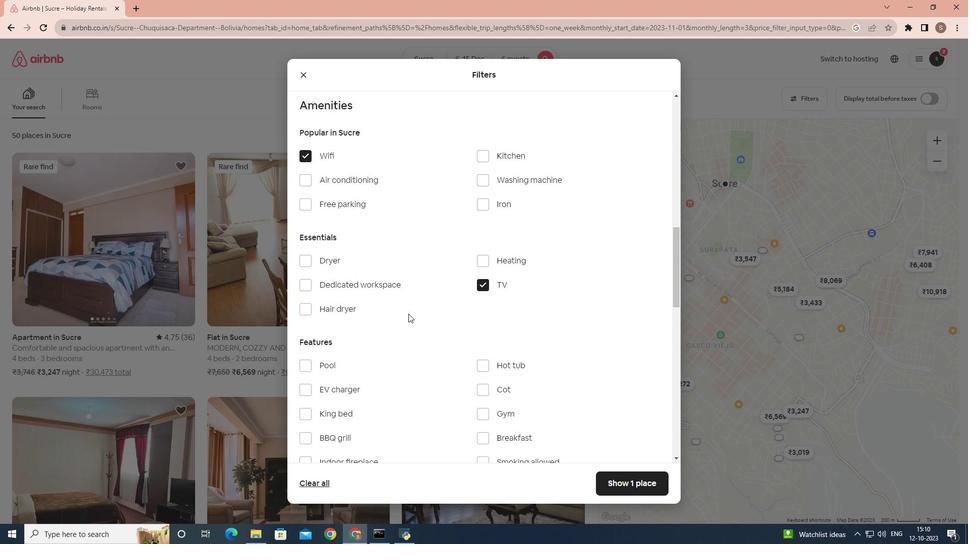 
Action: Mouse moved to (340, 185)
Screenshot: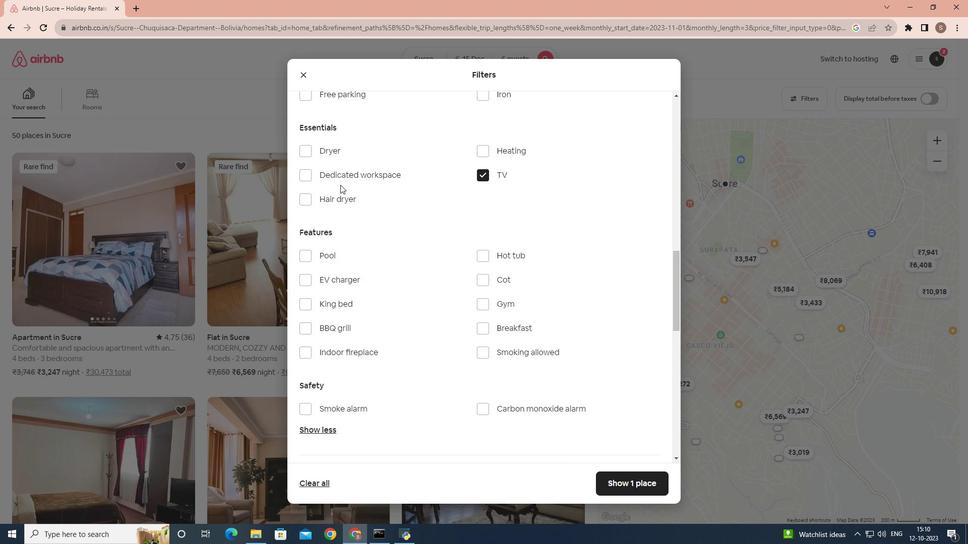 
Action: Mouse scrolled (340, 185) with delta (0, 0)
Screenshot: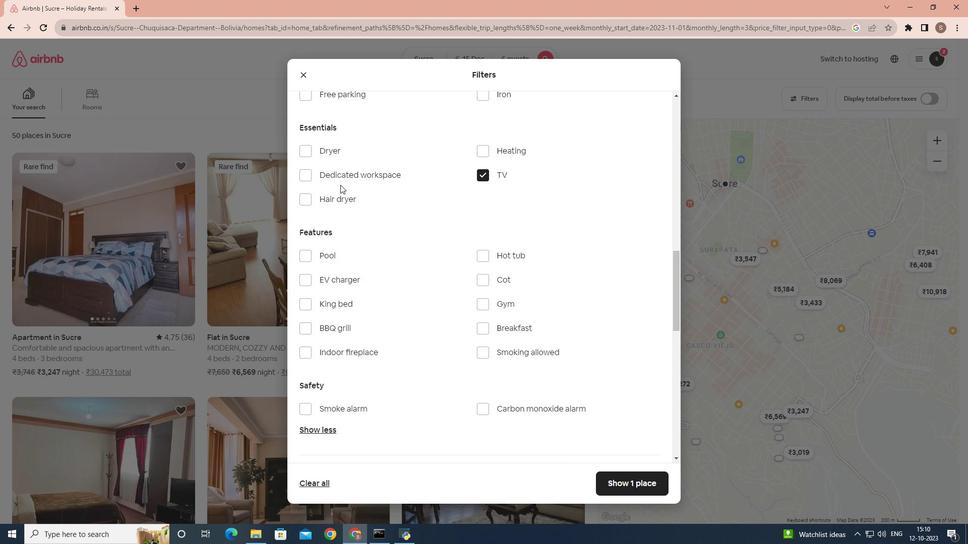 
Action: Mouse moved to (334, 140)
Screenshot: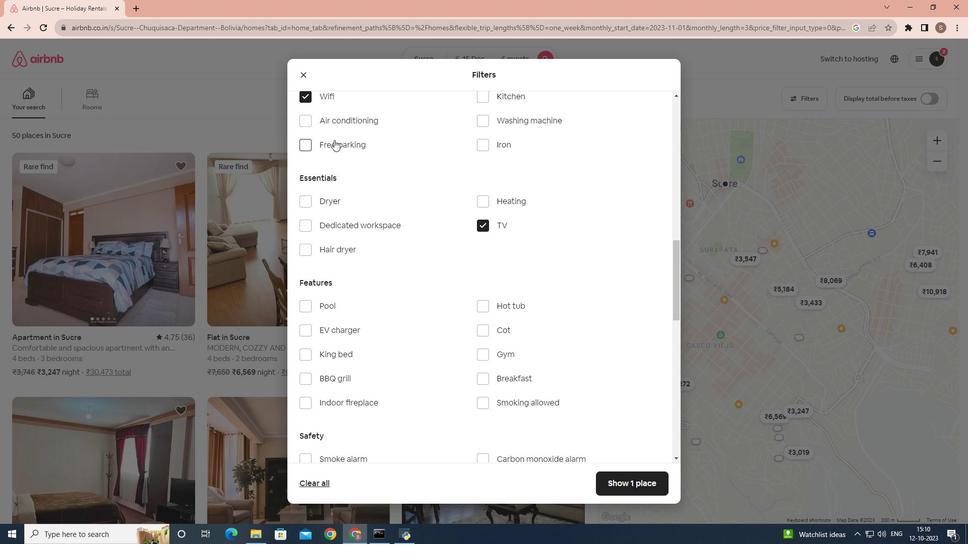 
Action: Mouse pressed left at (334, 140)
Screenshot: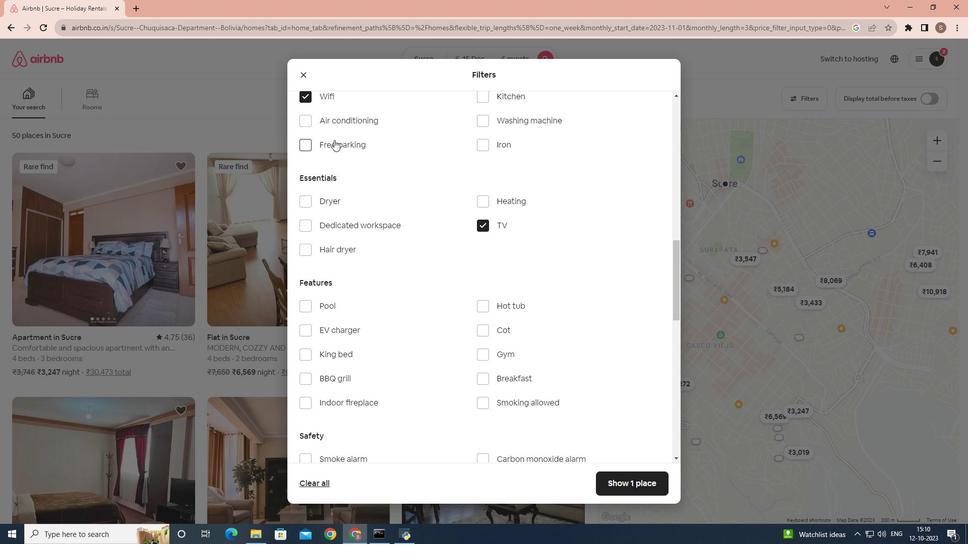 
Action: Mouse moved to (461, 263)
Screenshot: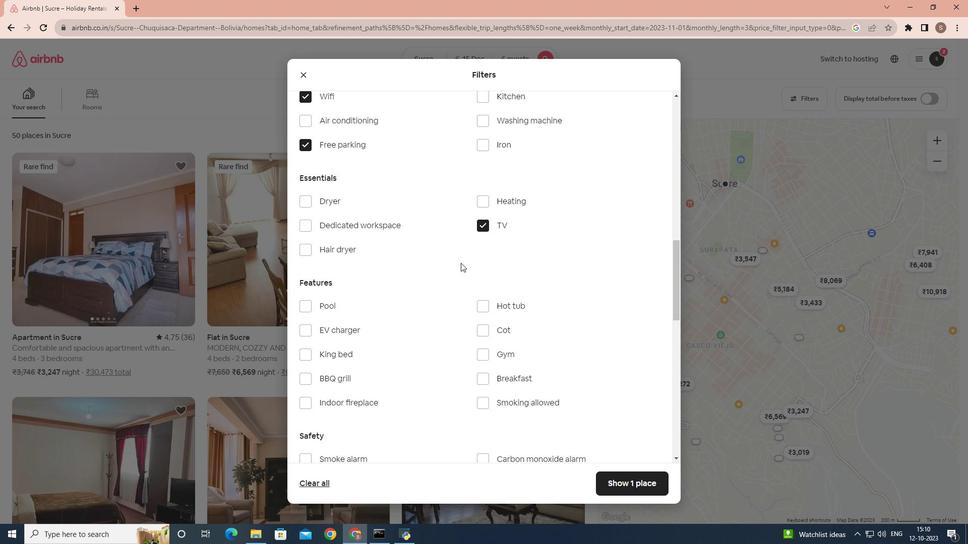 
Action: Mouse scrolled (461, 262) with delta (0, 0)
Screenshot: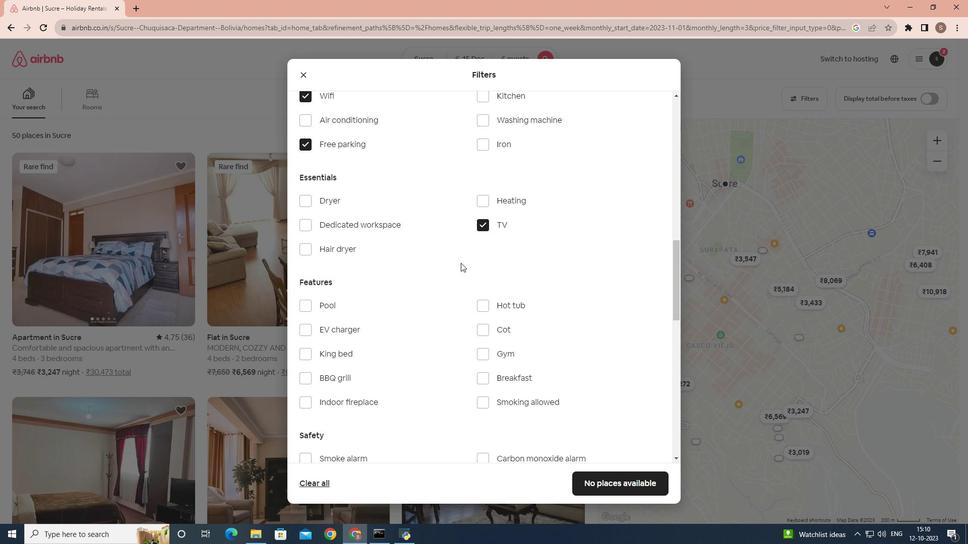 
Action: Mouse scrolled (461, 262) with delta (0, 0)
Screenshot: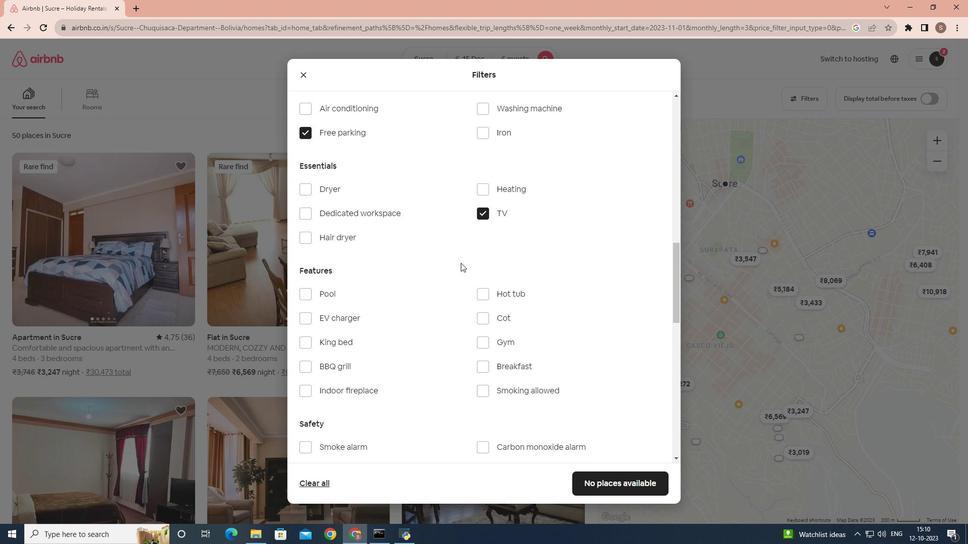 
Action: Mouse moved to (494, 254)
Screenshot: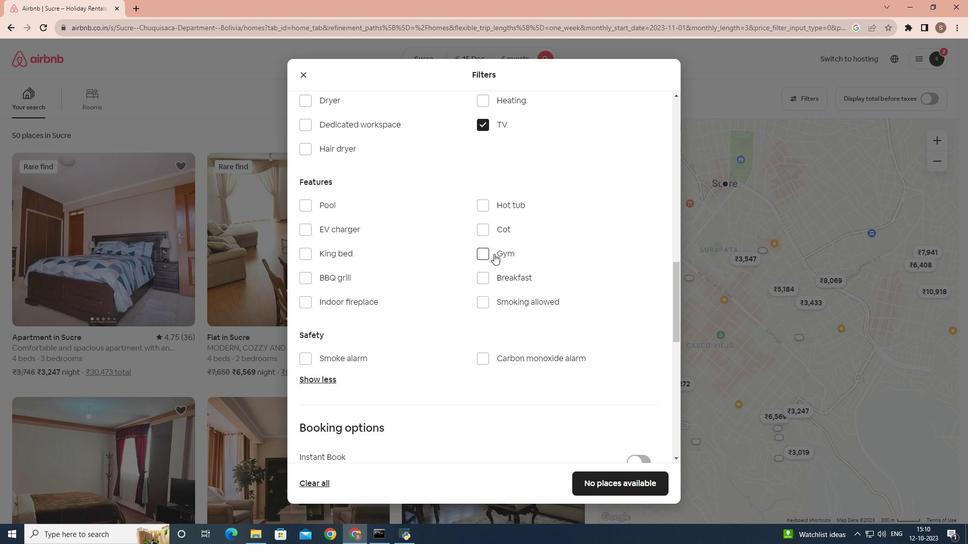 
Action: Mouse pressed left at (494, 254)
Screenshot: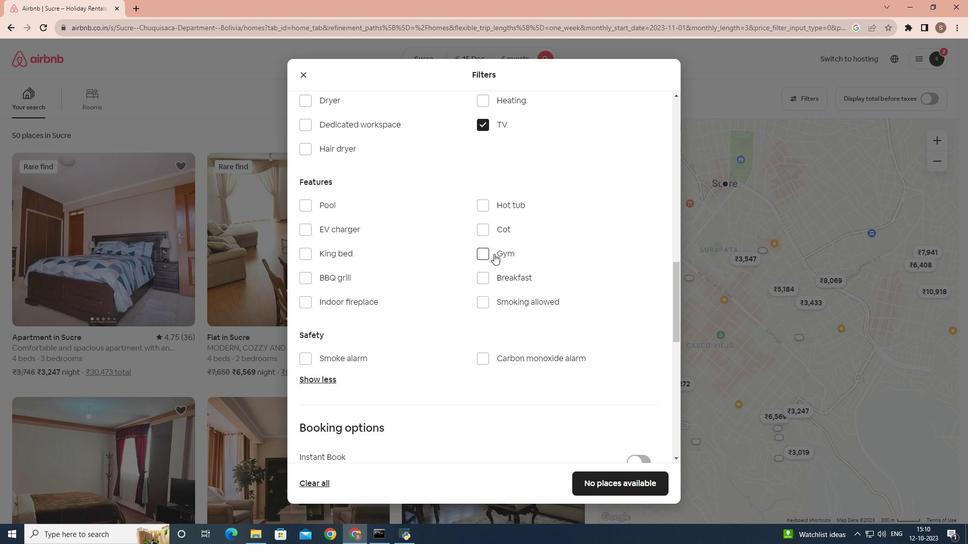 
Action: Mouse moved to (491, 276)
Screenshot: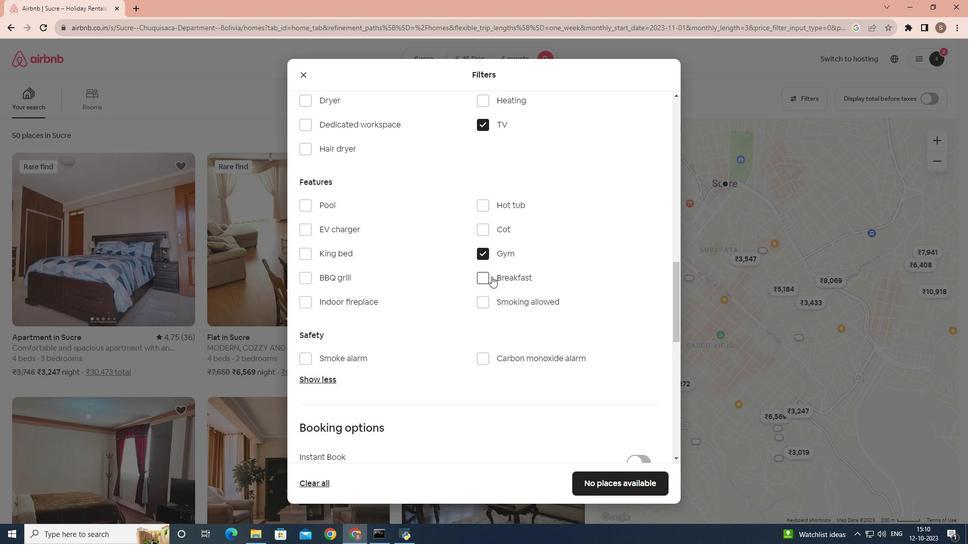 
Action: Mouse pressed left at (491, 276)
Screenshot: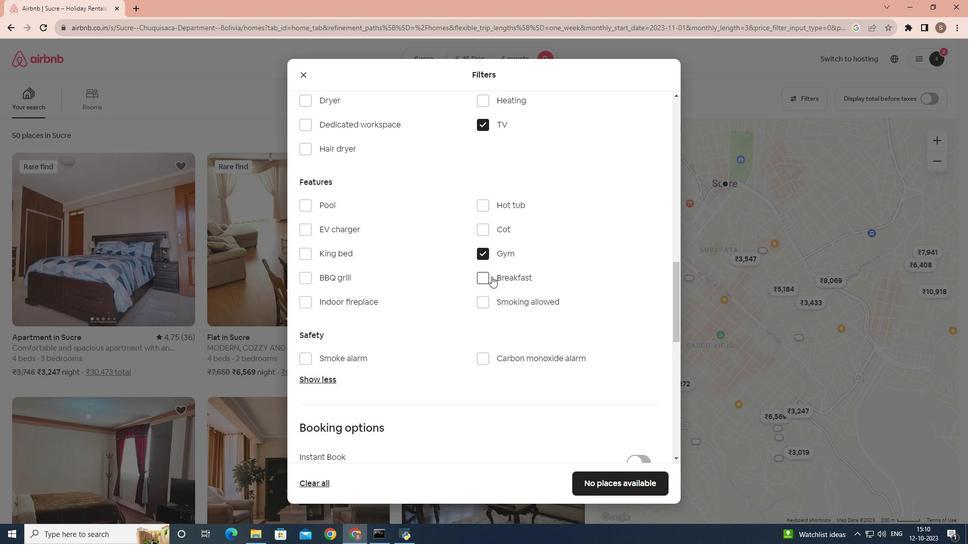 
Action: Mouse moved to (585, 489)
Screenshot: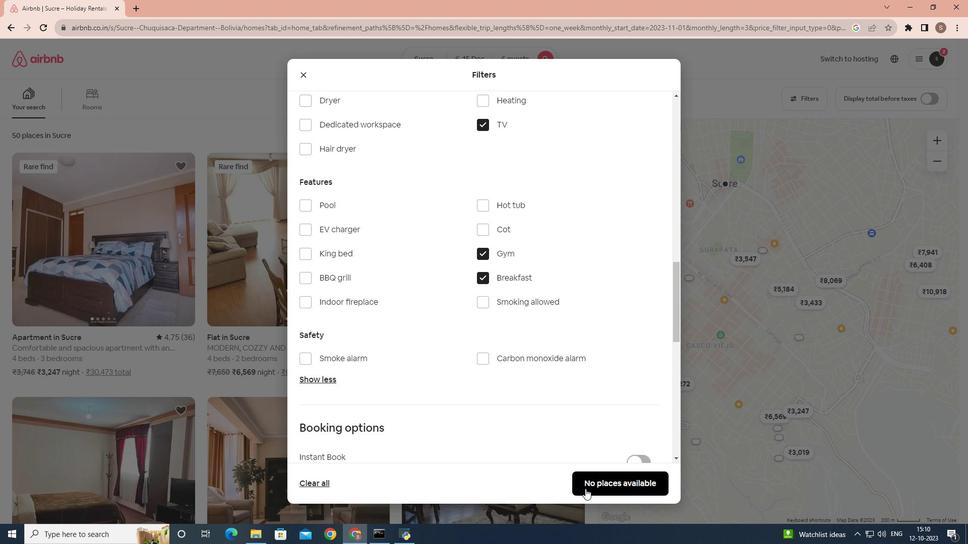 
Action: Mouse pressed left at (585, 489)
Screenshot: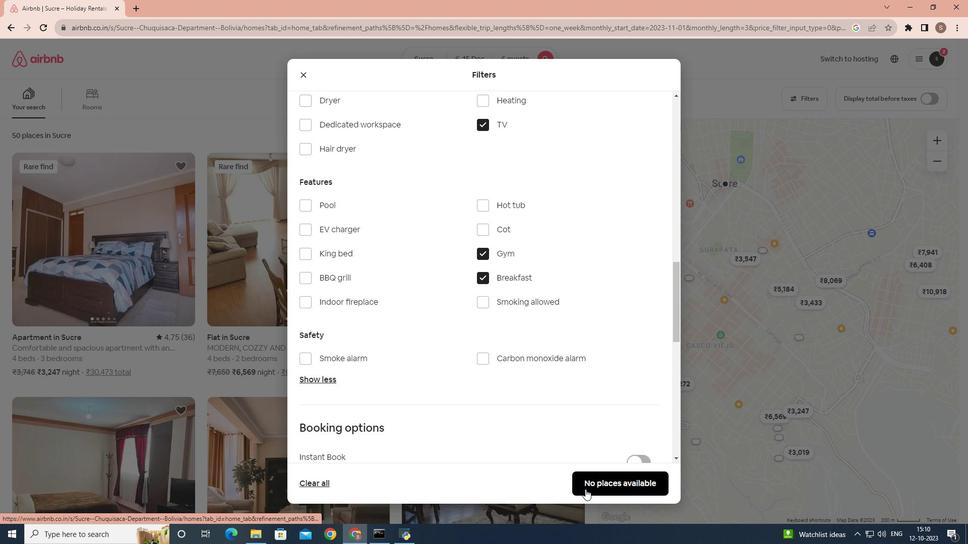 
Action: Mouse moved to (492, 347)
Screenshot: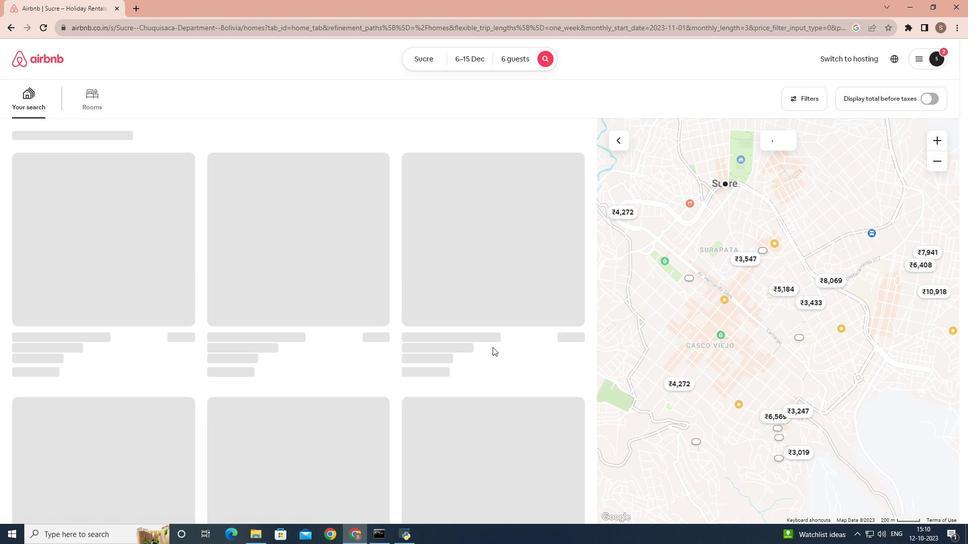
